Task: Look for space in Noci, Italy from 6th June, 2023 to 8th June, 2023 for 2 adults in price range Rs.7000 to Rs.12000. Place can be private room with 1  bedroom having 2 beds and 1 bathroom. Property type can be house, flat, guest house. Amenities needed are: wifi. Booking option can be shelf check-in. Required host language is English.
Action: Mouse moved to (437, 107)
Screenshot: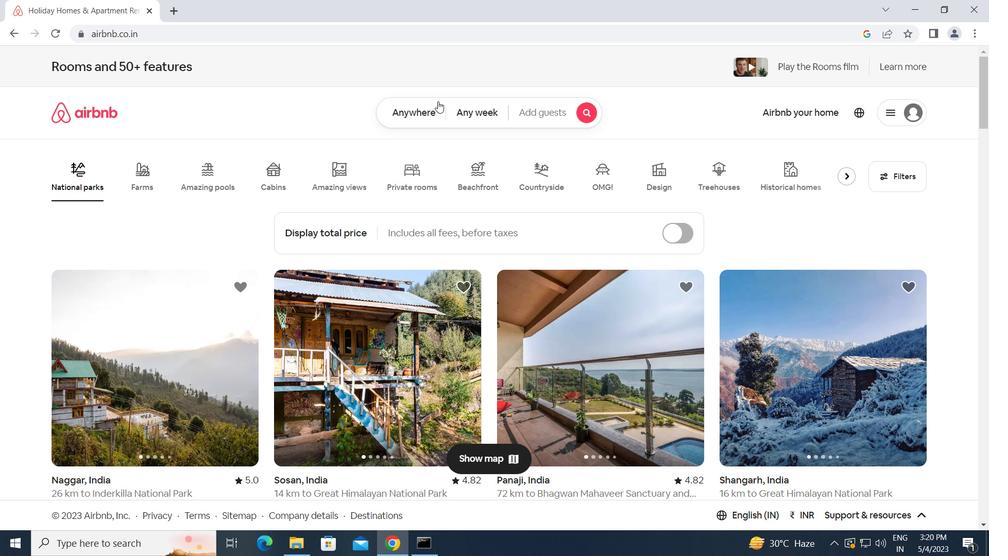 
Action: Mouse pressed left at (437, 107)
Screenshot: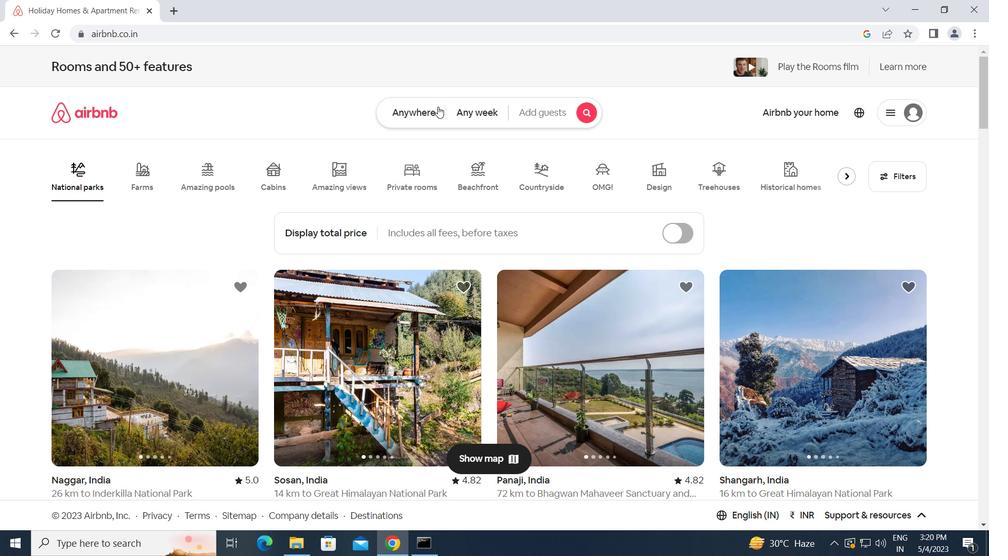
Action: Mouse moved to (392, 153)
Screenshot: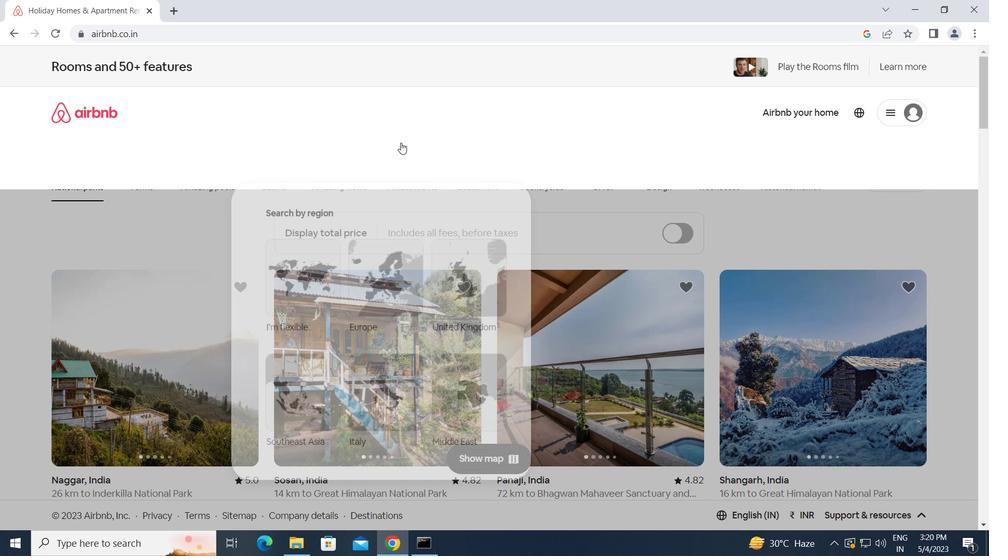 
Action: Mouse pressed left at (392, 153)
Screenshot: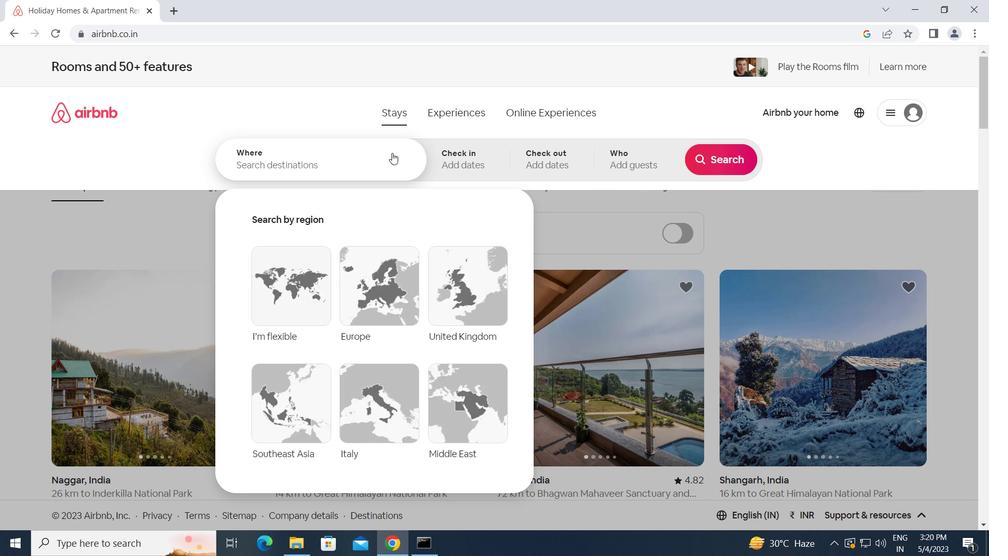 
Action: Key pressed n<Key.caps_lock>oci,<Key.space><Key.caps_lock>i<Key.caps_lock>taly<Key.enter>
Screenshot: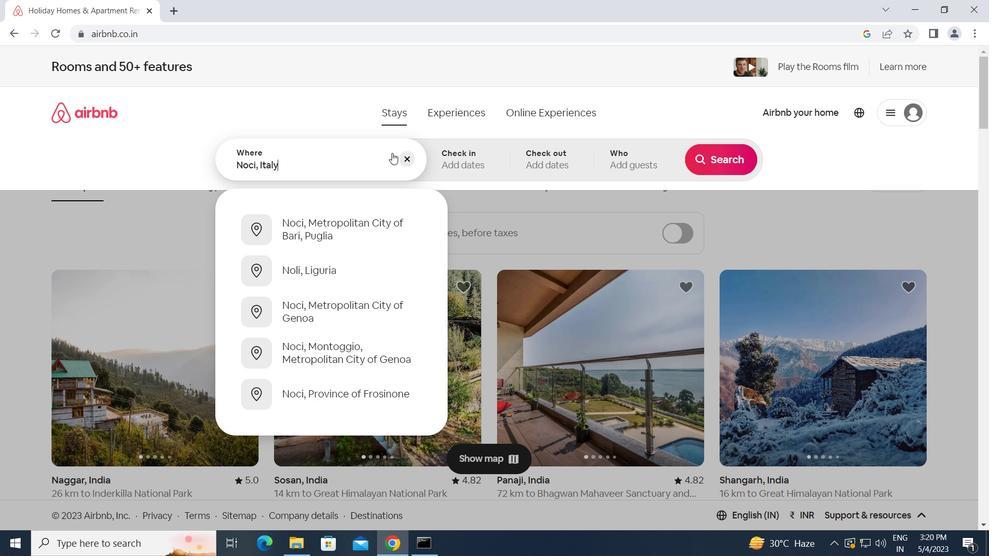 
Action: Mouse moved to (578, 340)
Screenshot: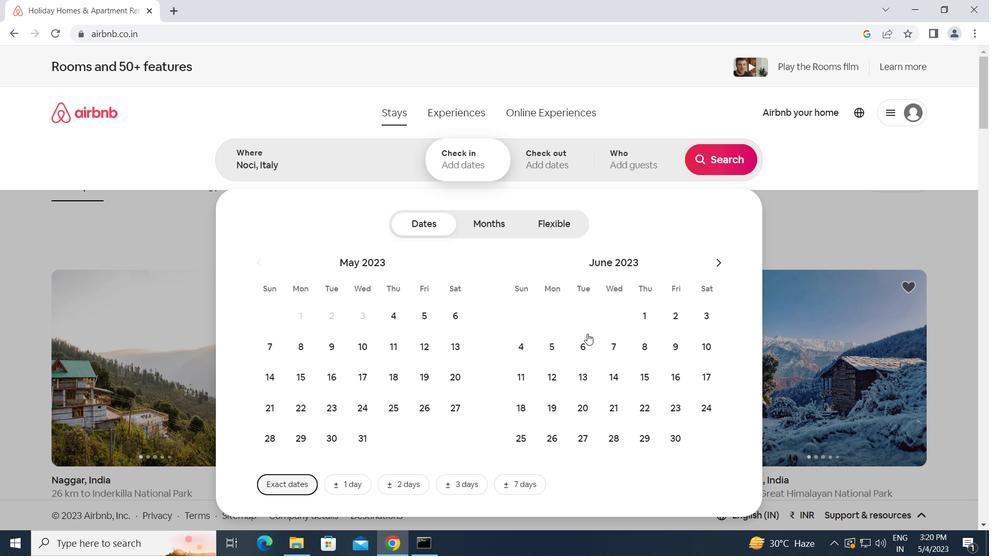 
Action: Mouse pressed left at (578, 340)
Screenshot: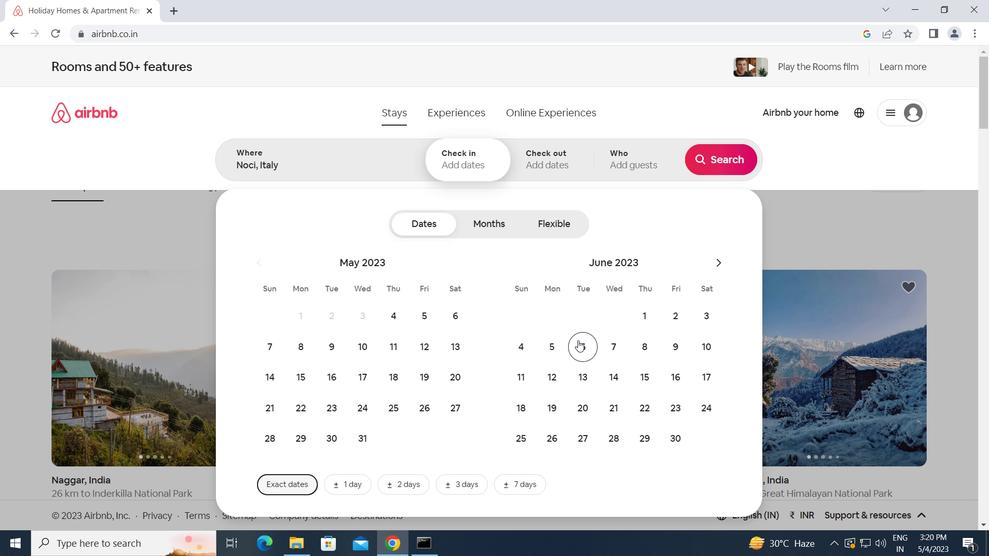 
Action: Mouse moved to (649, 348)
Screenshot: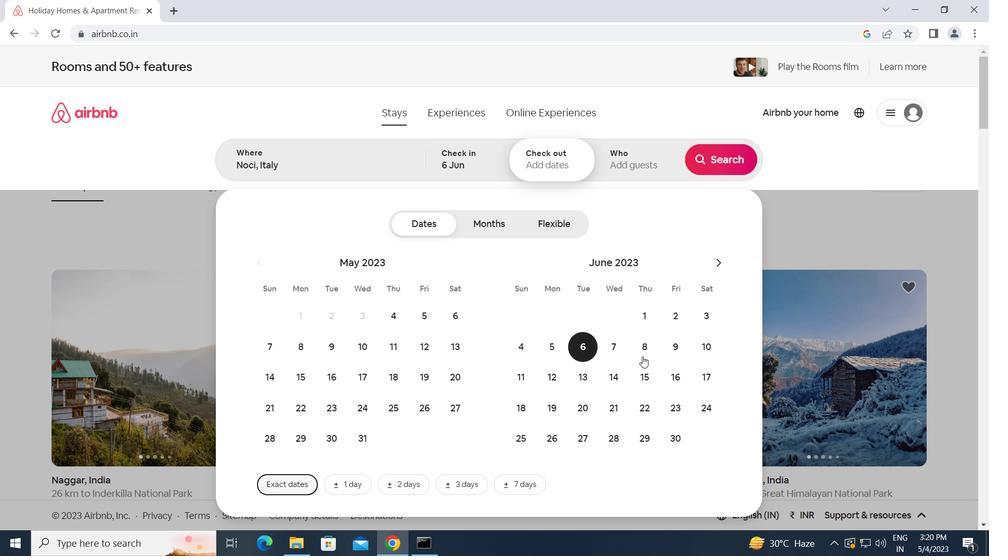 
Action: Mouse pressed left at (649, 348)
Screenshot: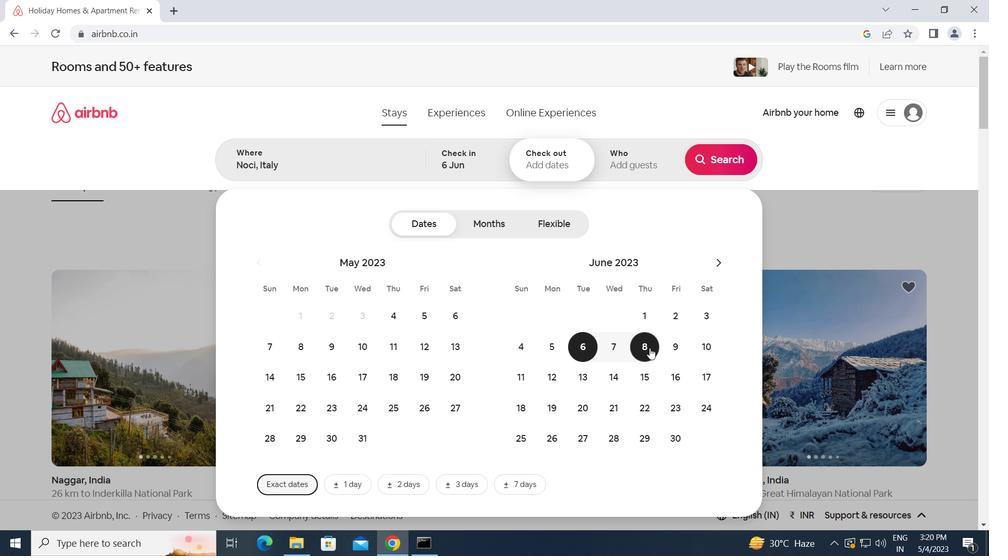 
Action: Mouse moved to (629, 159)
Screenshot: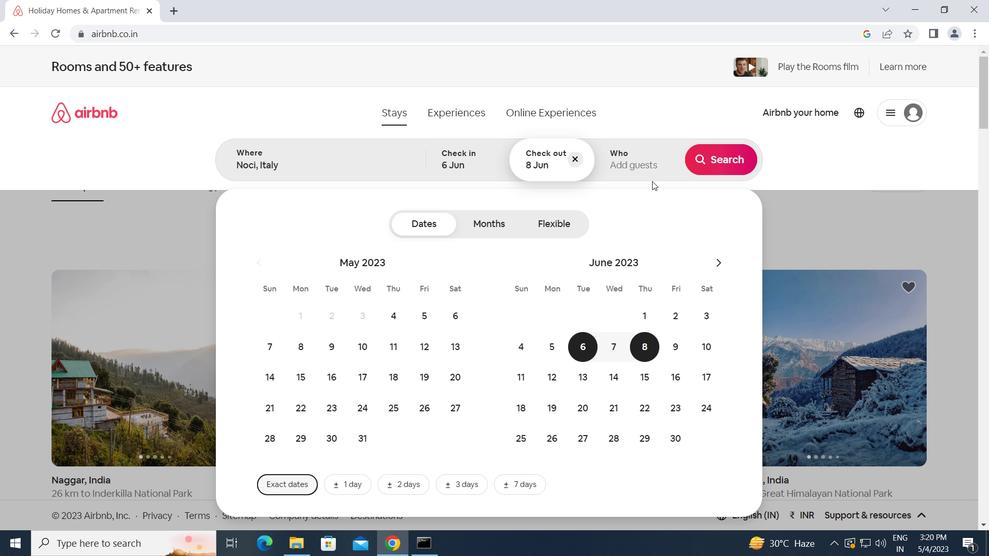 
Action: Mouse pressed left at (629, 159)
Screenshot: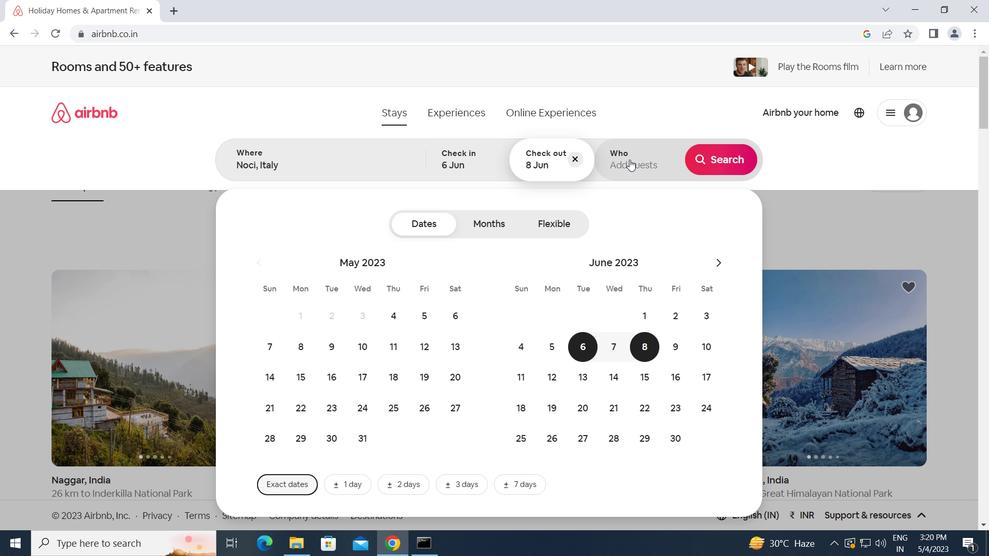 
Action: Mouse moved to (723, 223)
Screenshot: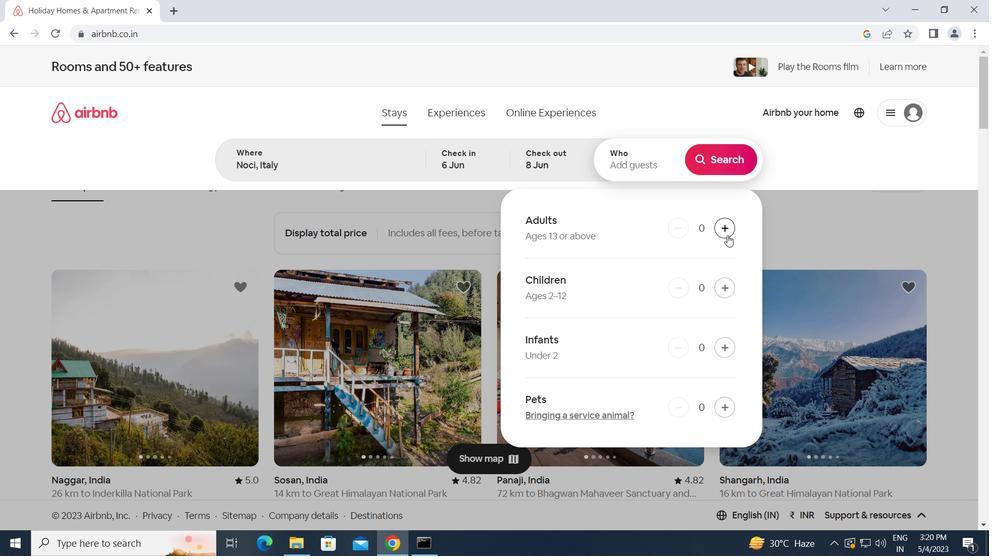 
Action: Mouse pressed left at (723, 223)
Screenshot: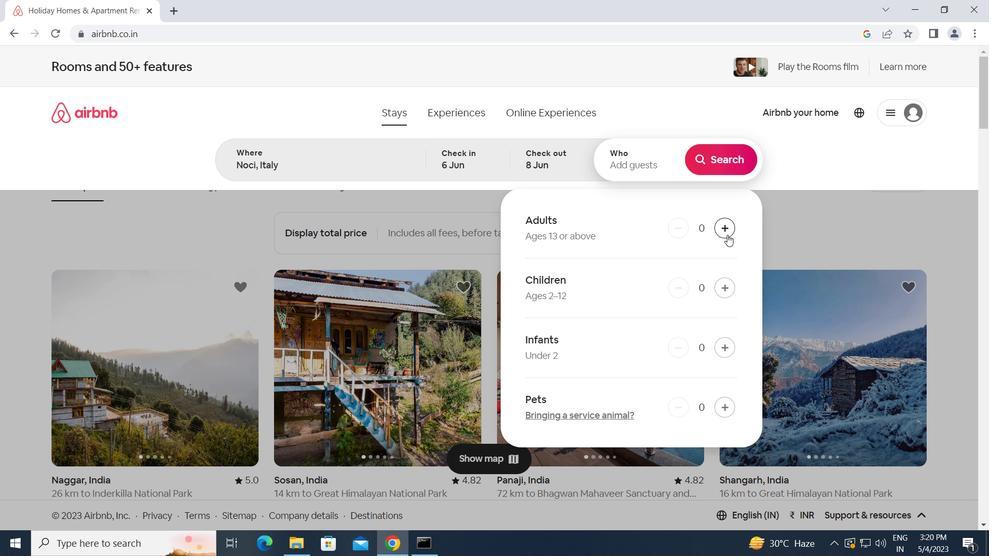 
Action: Mouse pressed left at (723, 223)
Screenshot: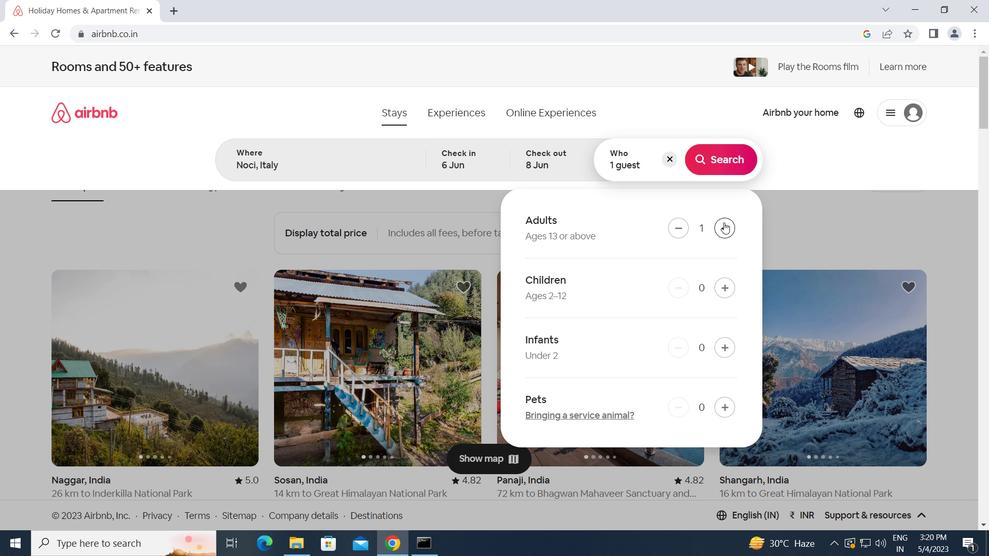 
Action: Mouse moved to (725, 166)
Screenshot: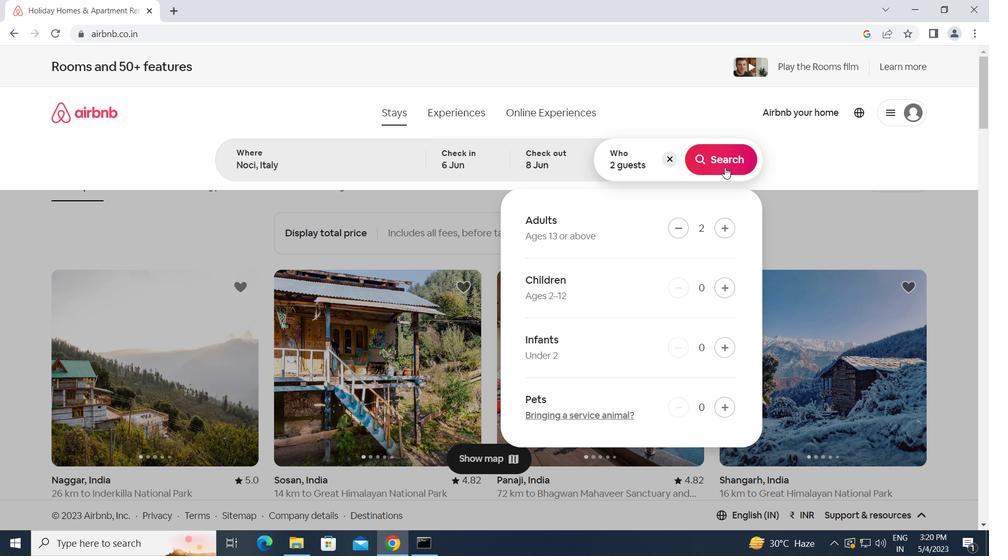 
Action: Mouse pressed left at (725, 166)
Screenshot: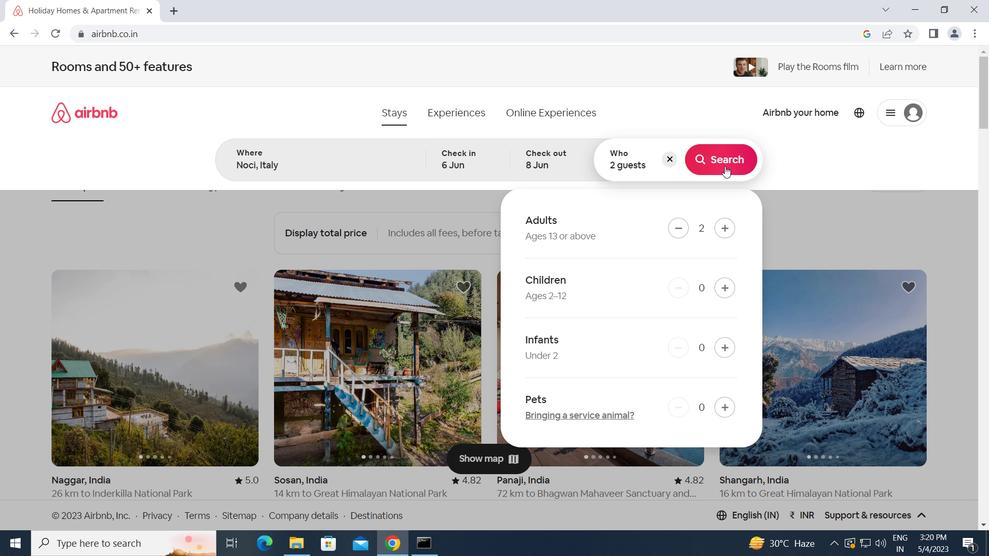 
Action: Mouse moved to (925, 116)
Screenshot: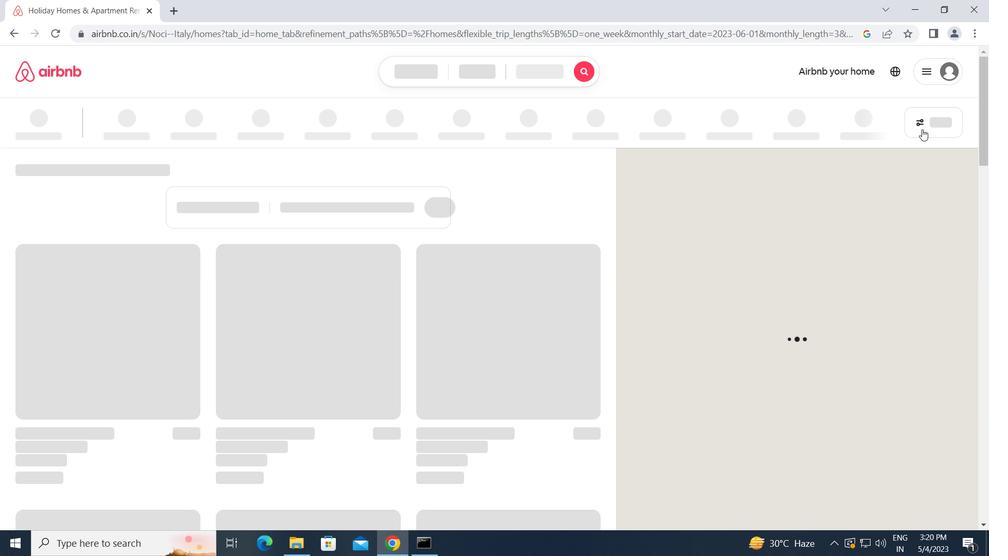 
Action: Mouse pressed left at (925, 116)
Screenshot: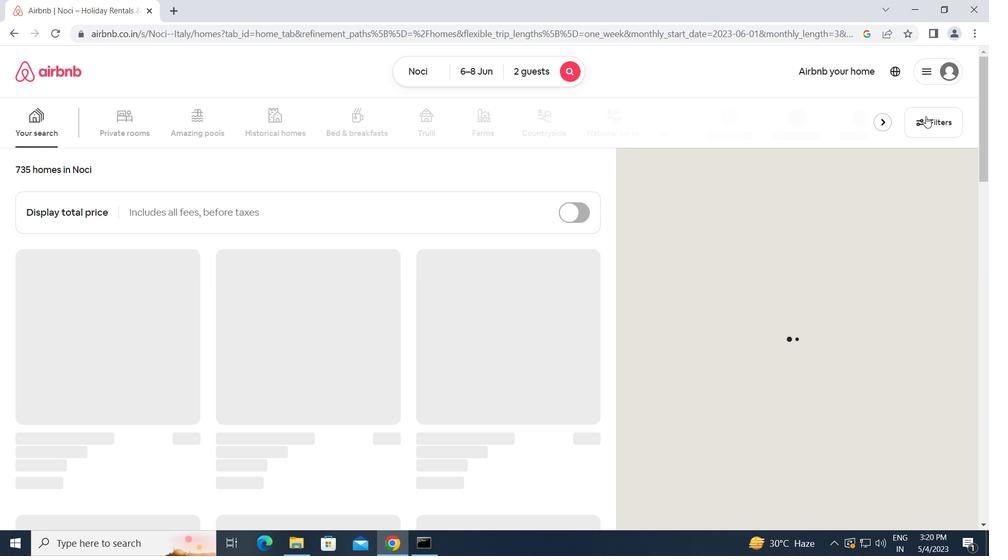 
Action: Mouse moved to (321, 285)
Screenshot: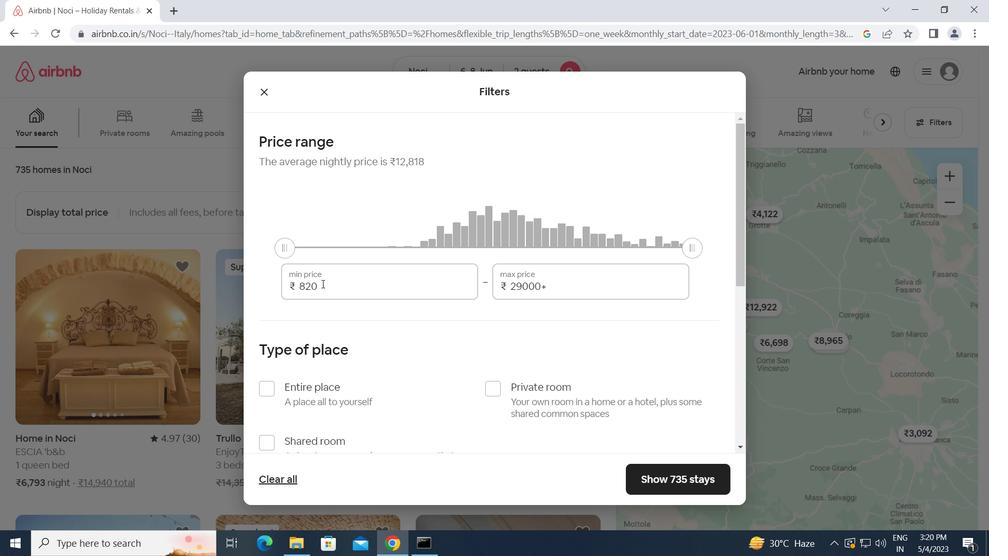 
Action: Mouse pressed left at (321, 285)
Screenshot: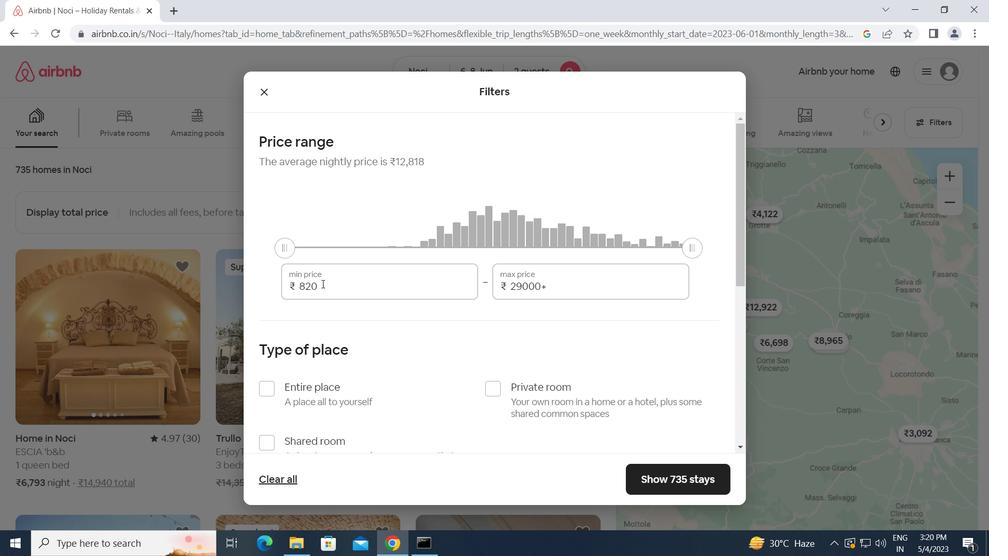 
Action: Mouse moved to (294, 293)
Screenshot: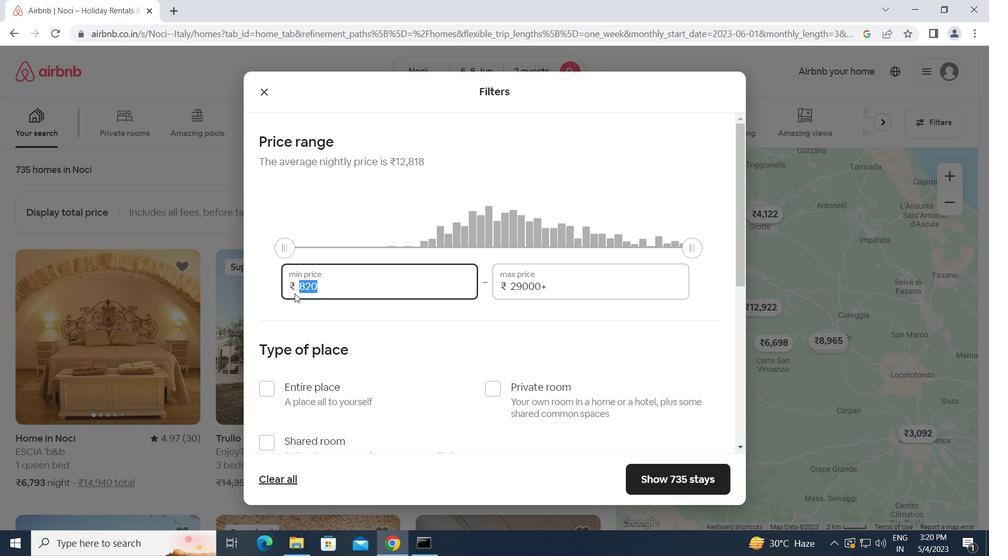 
Action: Key pressed 70
Screenshot: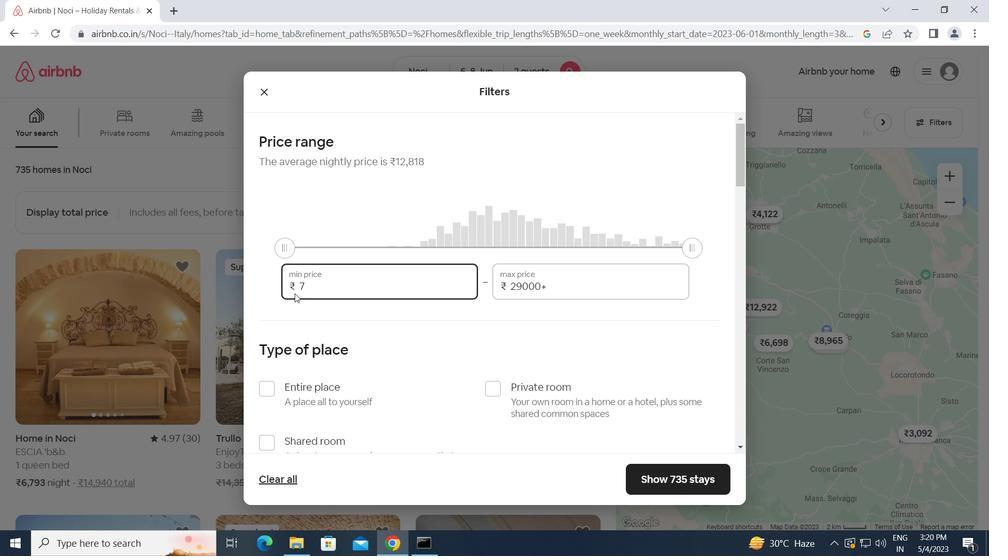 
Action: Mouse moved to (294, 293)
Screenshot: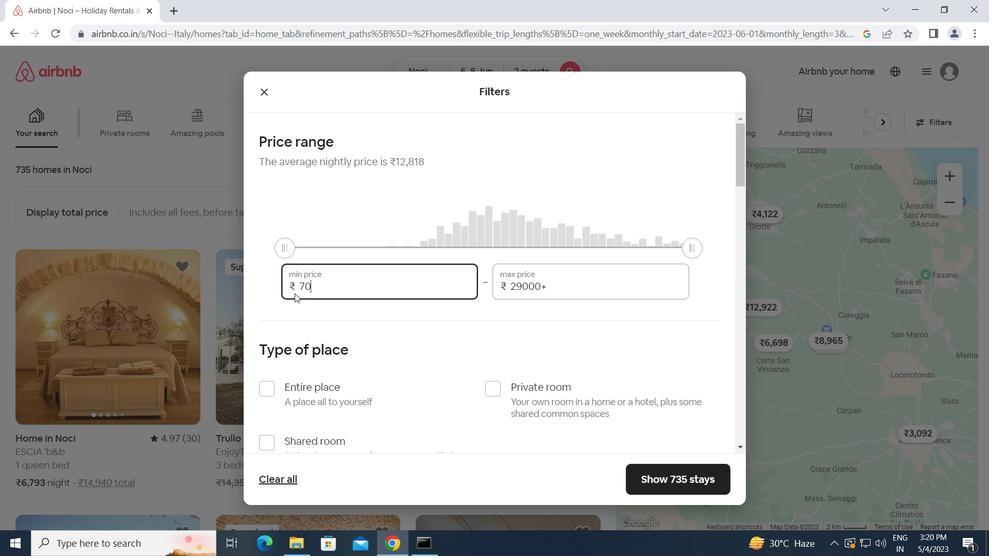 
Action: Key pressed 00<Key.tab>12000
Screenshot: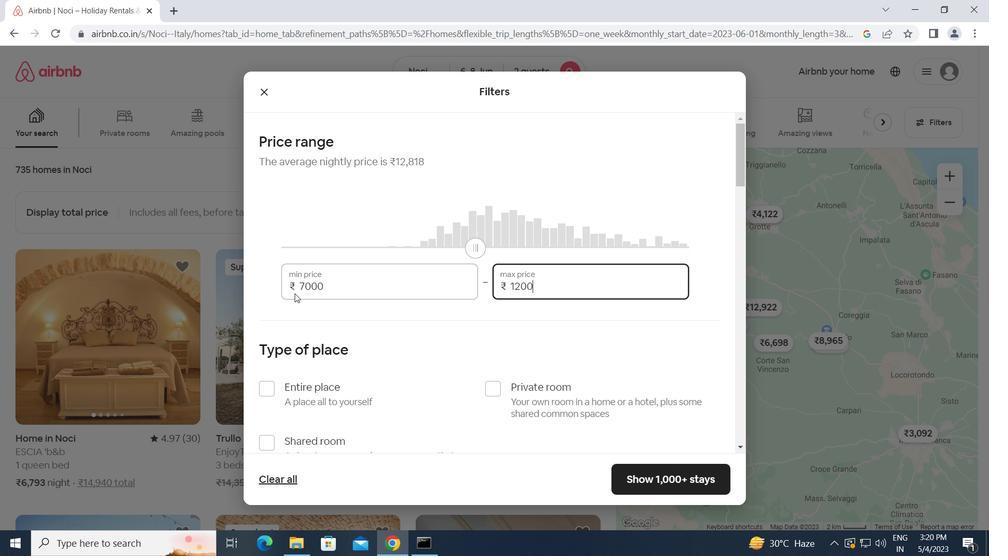 
Action: Mouse moved to (493, 380)
Screenshot: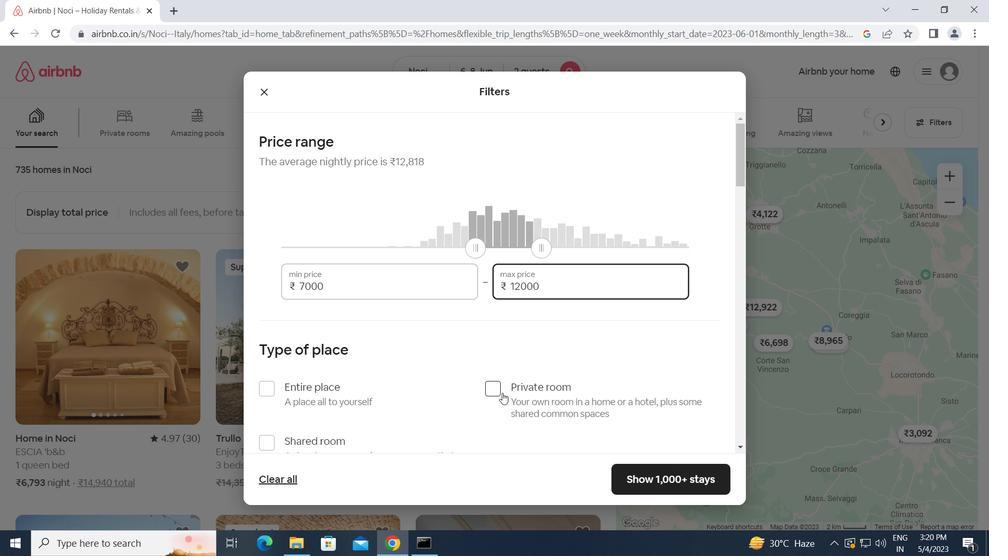 
Action: Mouse pressed left at (493, 380)
Screenshot: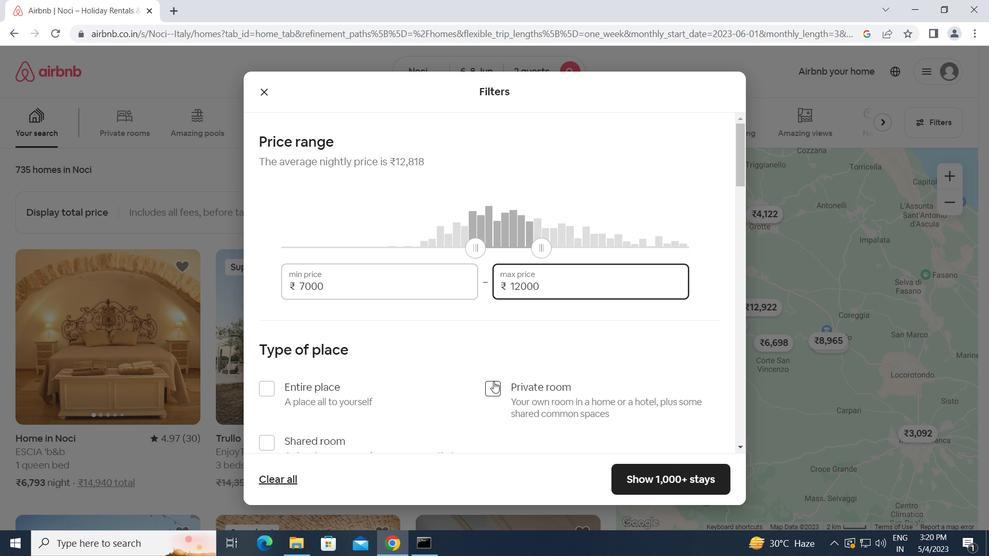
Action: Mouse moved to (491, 393)
Screenshot: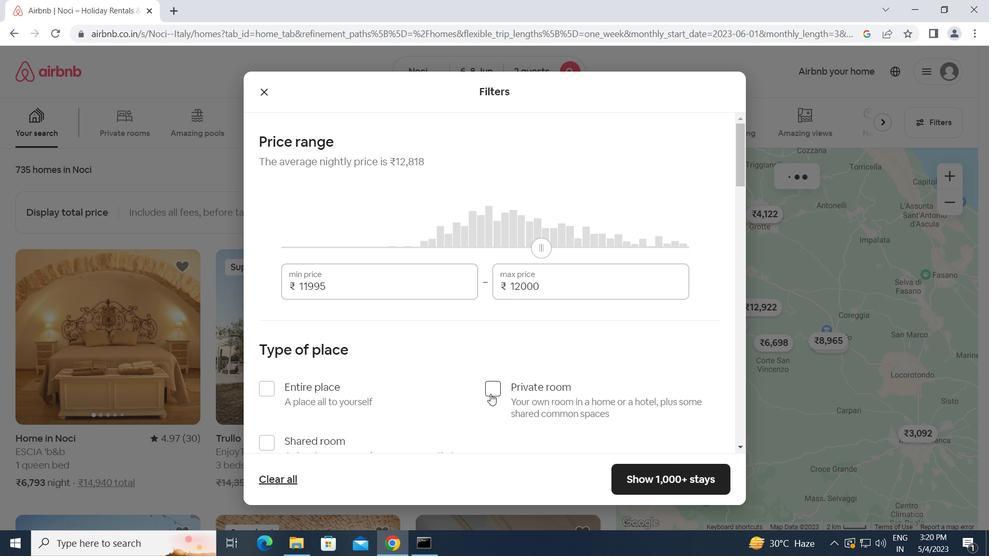 
Action: Mouse pressed left at (491, 393)
Screenshot: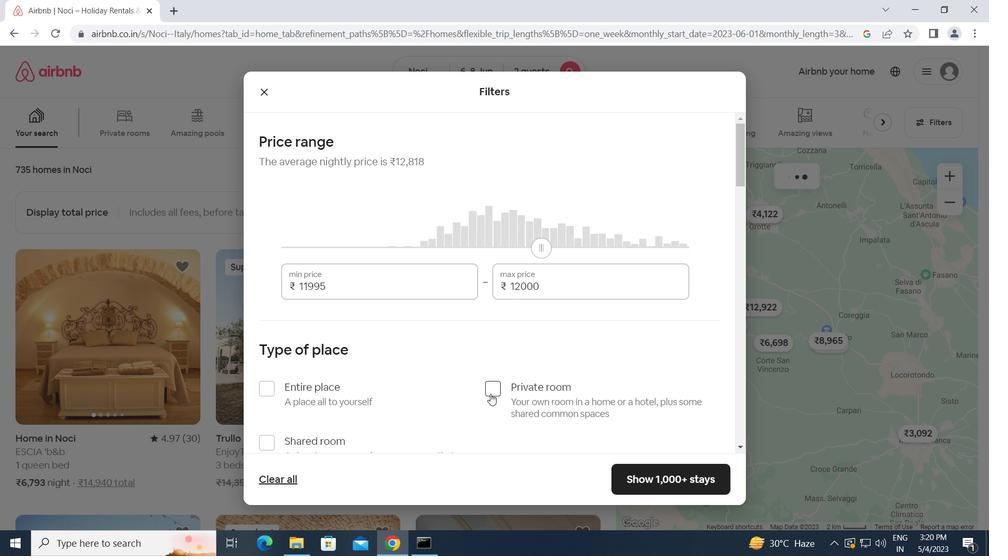 
Action: Mouse moved to (470, 408)
Screenshot: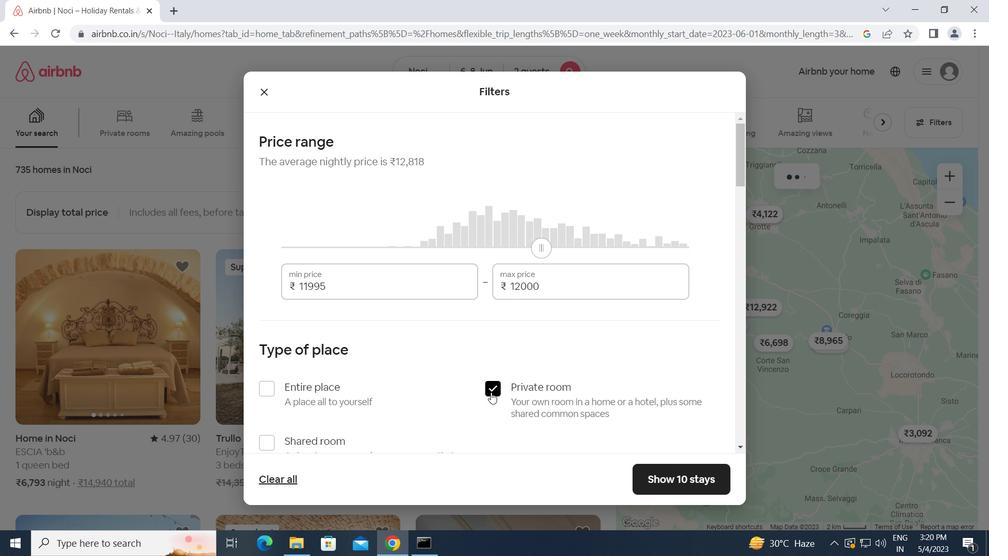 
Action: Mouse scrolled (470, 407) with delta (0, 0)
Screenshot: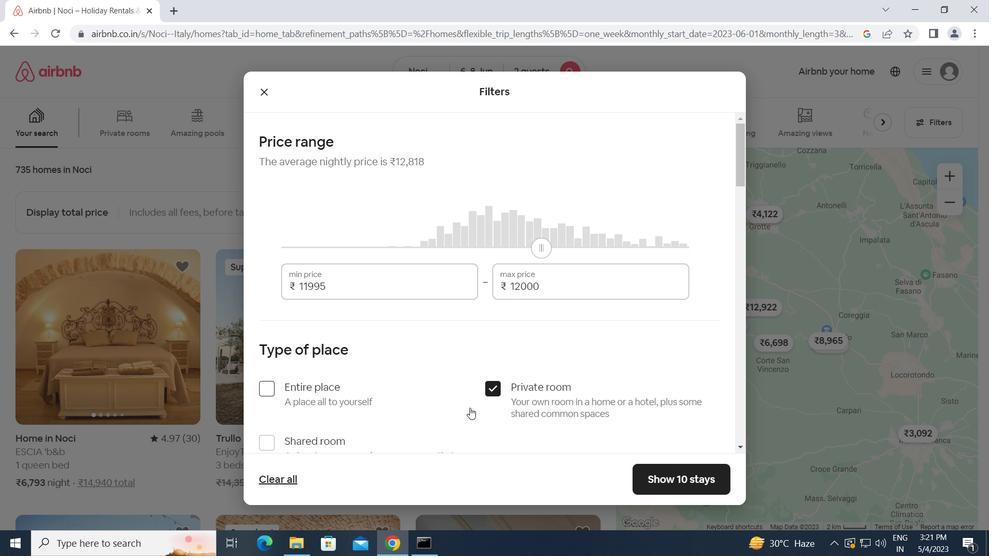 
Action: Mouse scrolled (470, 407) with delta (0, 0)
Screenshot: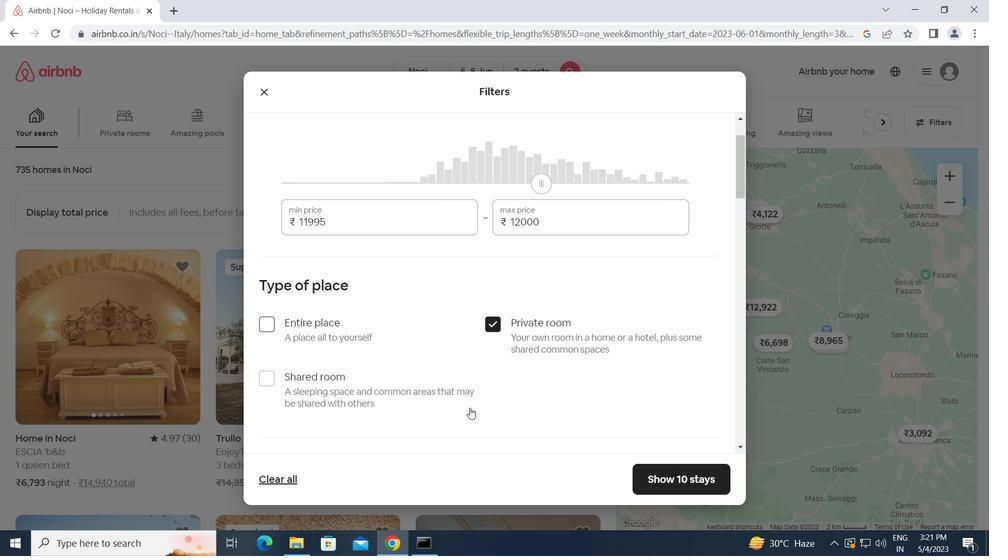 
Action: Mouse scrolled (470, 407) with delta (0, 0)
Screenshot: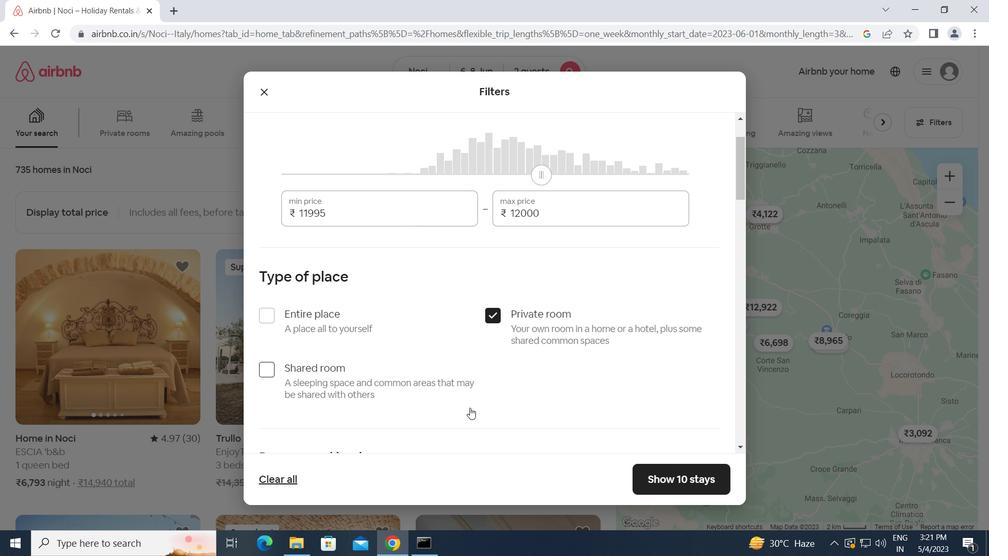 
Action: Mouse scrolled (470, 407) with delta (0, 0)
Screenshot: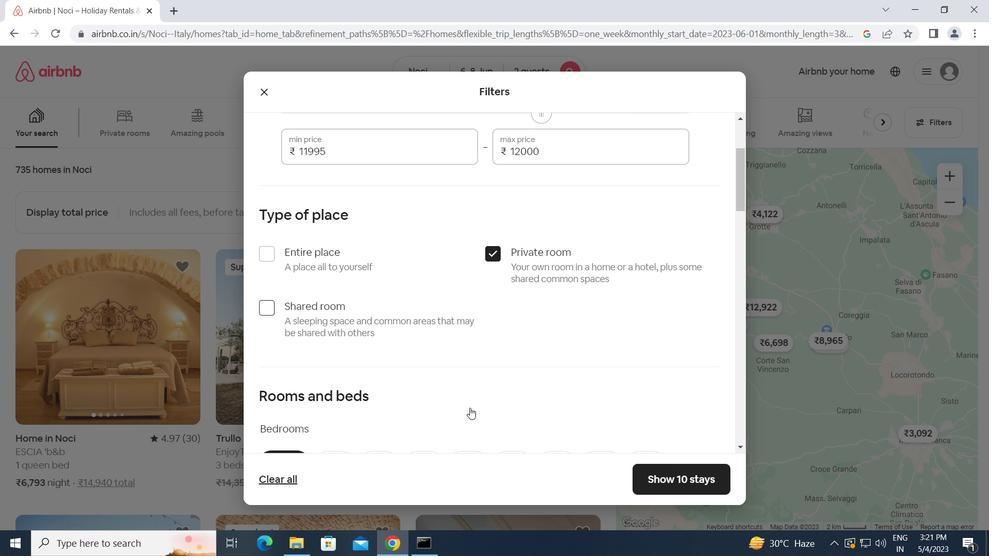 
Action: Mouse moved to (334, 343)
Screenshot: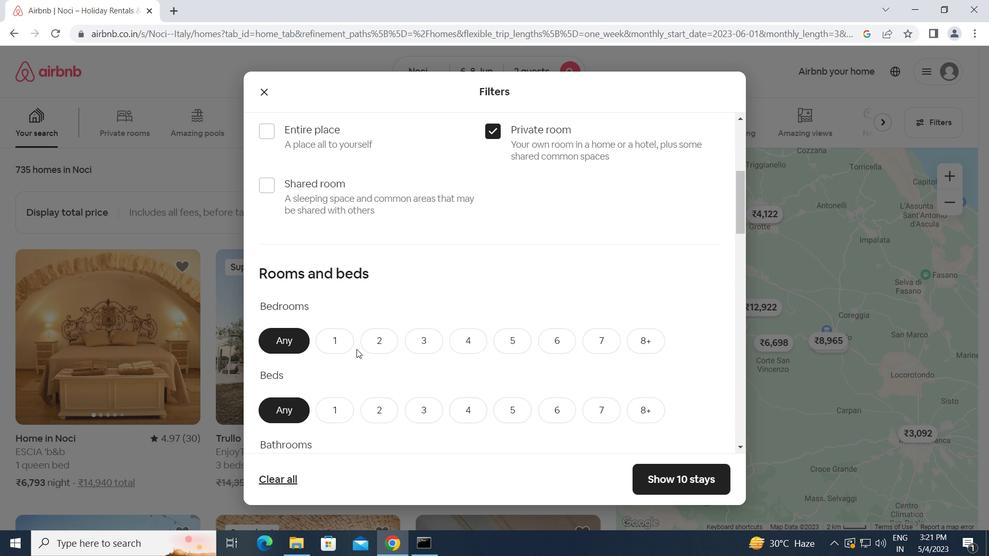 
Action: Mouse pressed left at (334, 343)
Screenshot: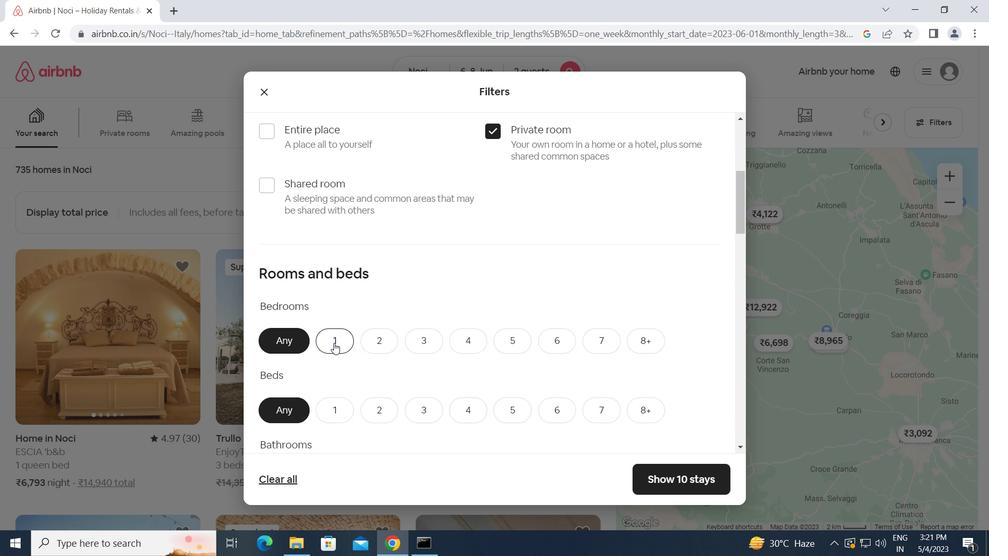 
Action: Mouse moved to (362, 360)
Screenshot: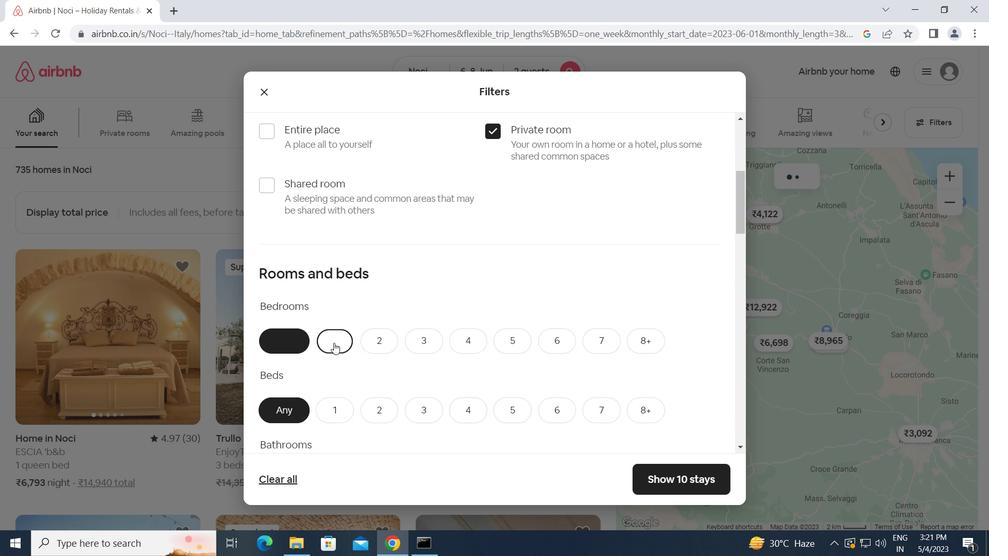 
Action: Mouse scrolled (362, 360) with delta (0, 0)
Screenshot: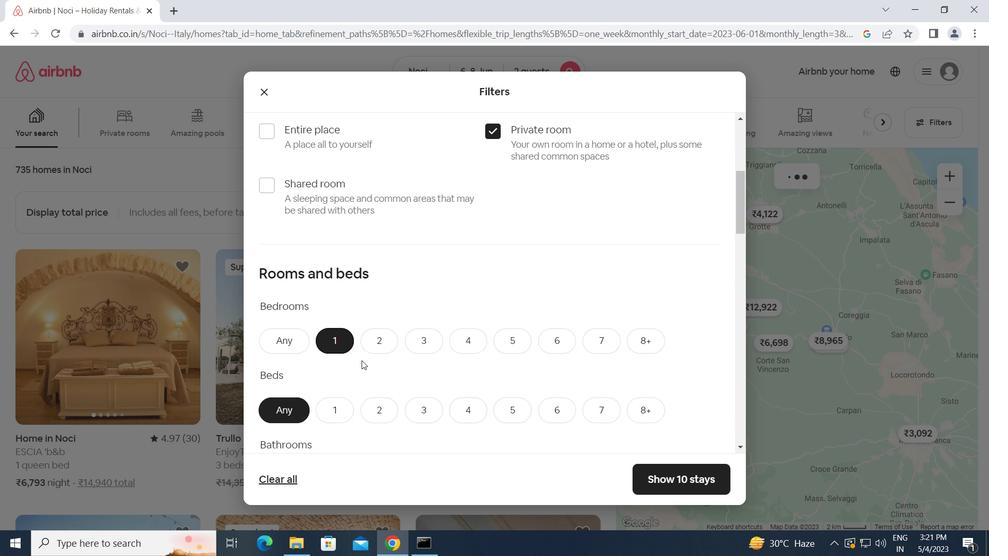 
Action: Mouse moved to (380, 341)
Screenshot: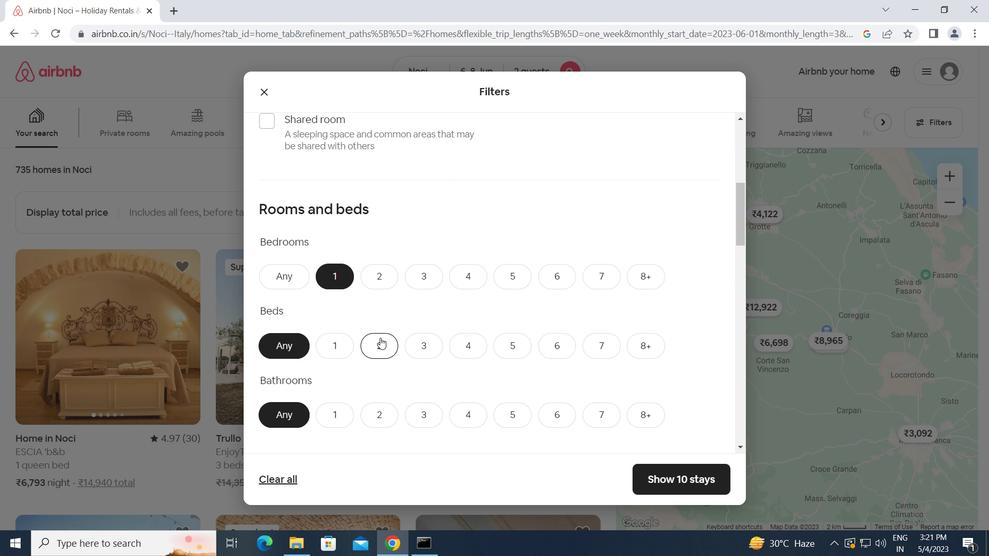 
Action: Mouse pressed left at (380, 341)
Screenshot: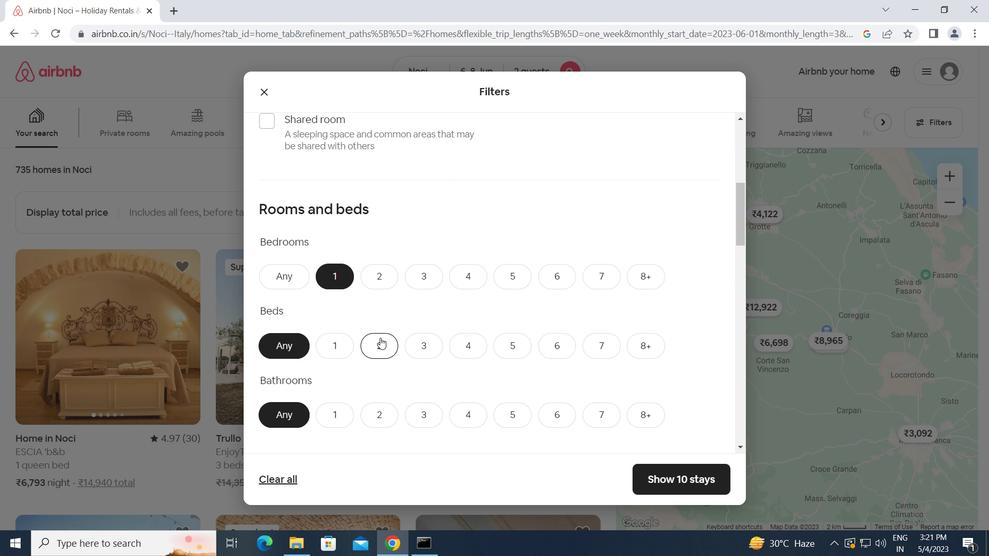 
Action: Mouse moved to (341, 415)
Screenshot: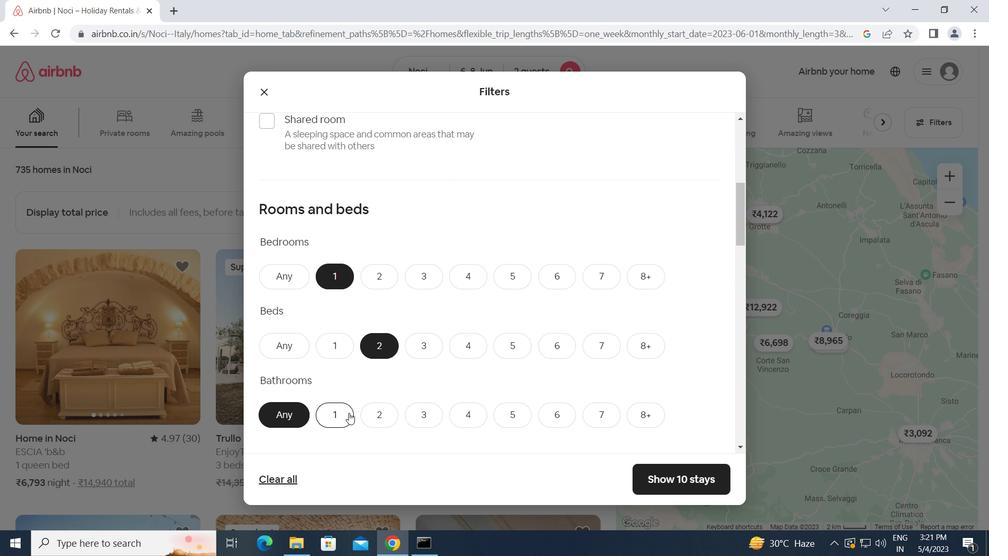 
Action: Mouse pressed left at (341, 415)
Screenshot: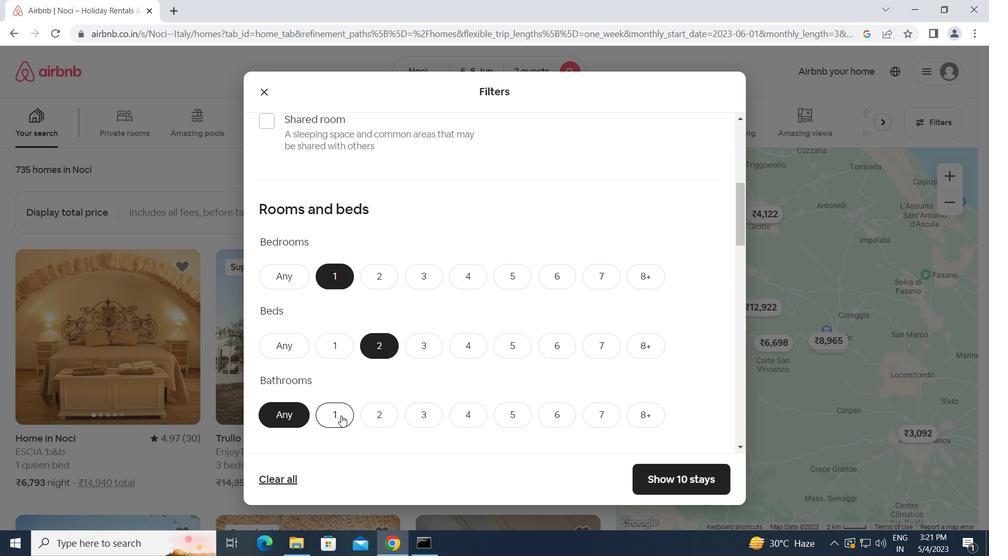
Action: Mouse moved to (388, 415)
Screenshot: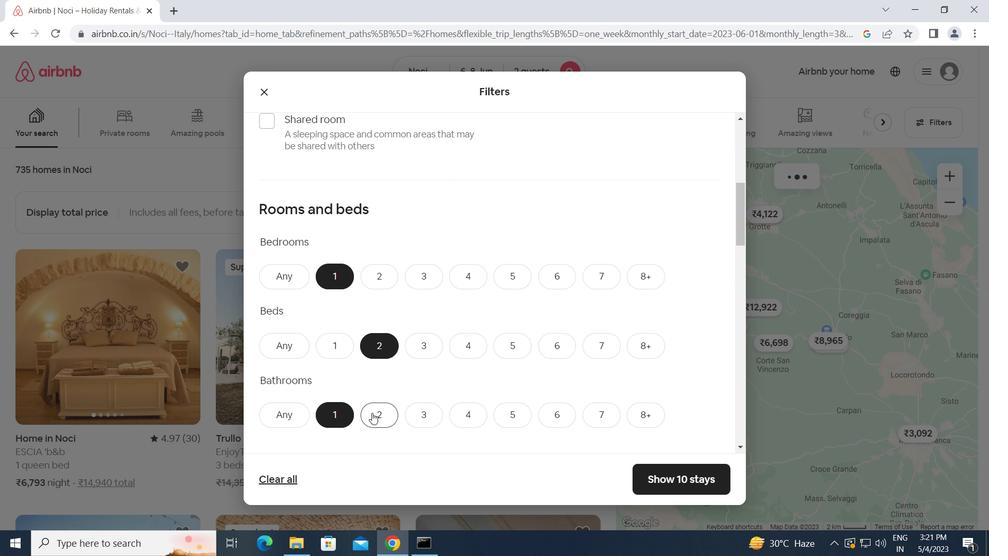 
Action: Mouse scrolled (388, 415) with delta (0, 0)
Screenshot: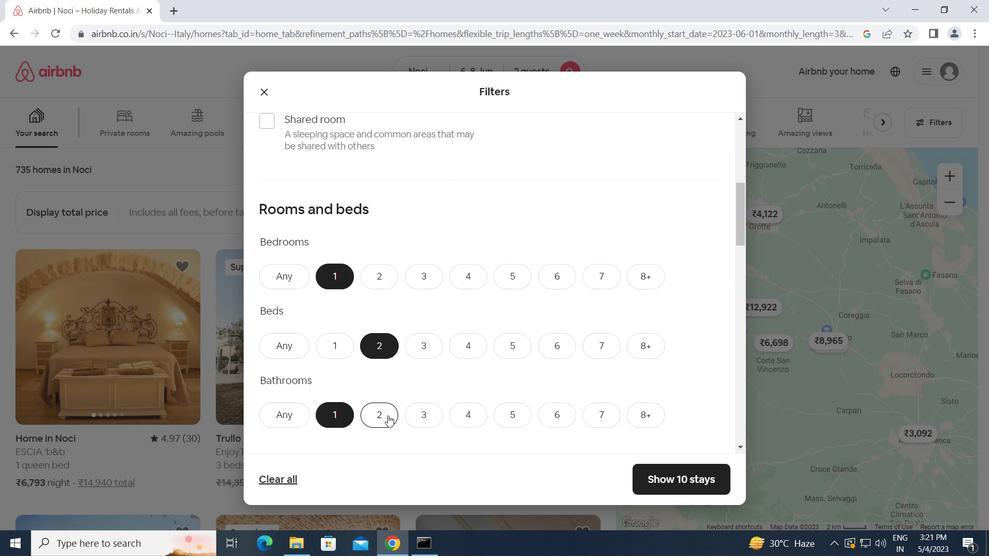 
Action: Mouse scrolled (388, 415) with delta (0, 0)
Screenshot: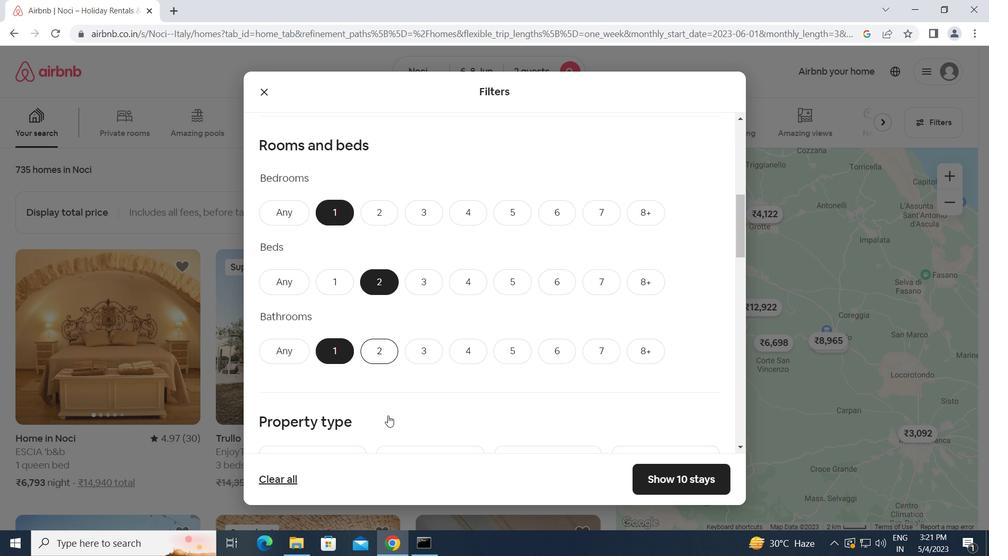 
Action: Mouse scrolled (388, 415) with delta (0, 0)
Screenshot: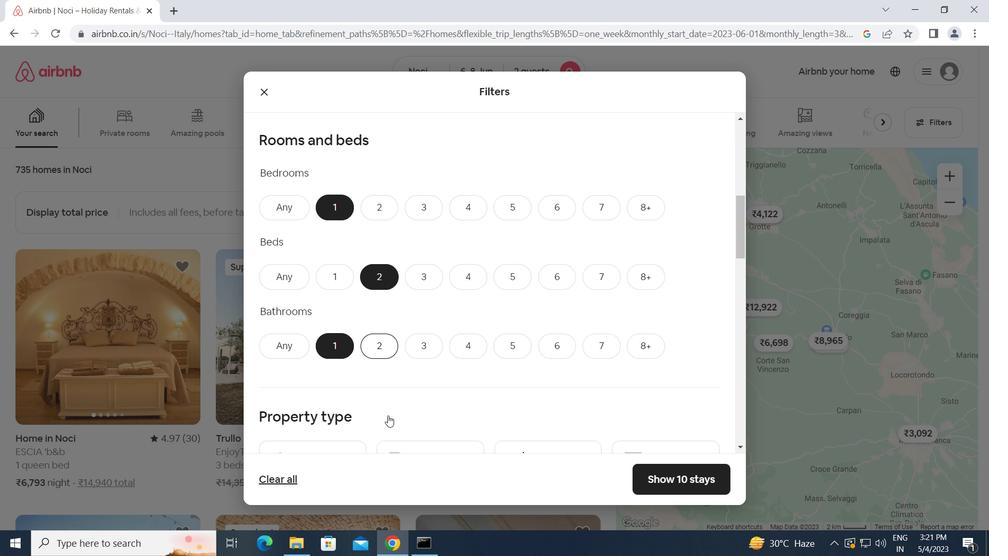 
Action: Mouse moved to (321, 373)
Screenshot: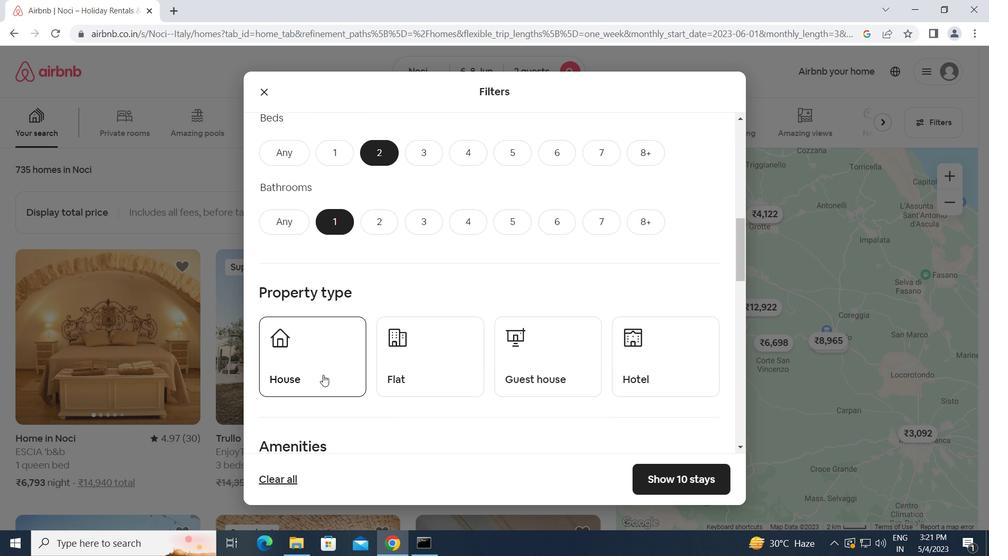 
Action: Mouse pressed left at (321, 373)
Screenshot: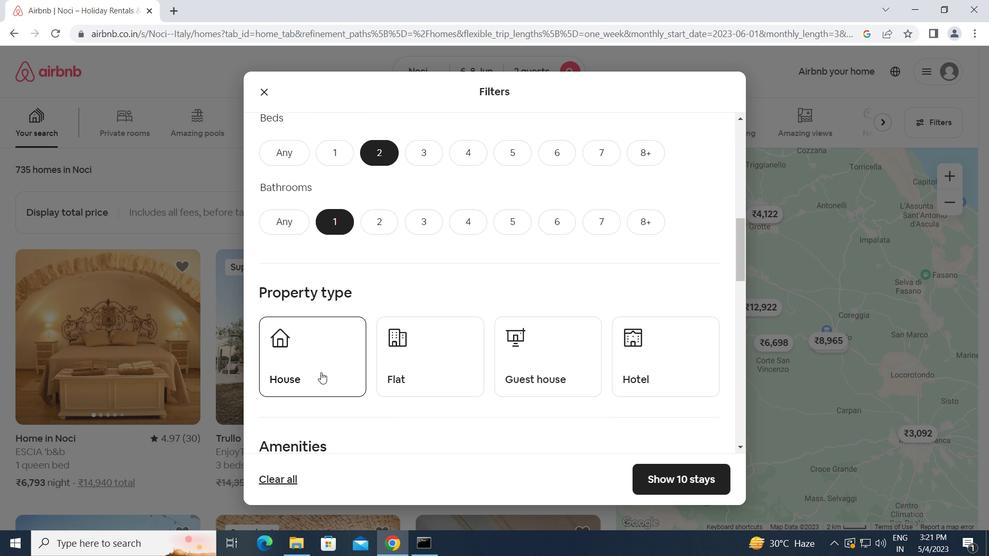 
Action: Mouse moved to (456, 381)
Screenshot: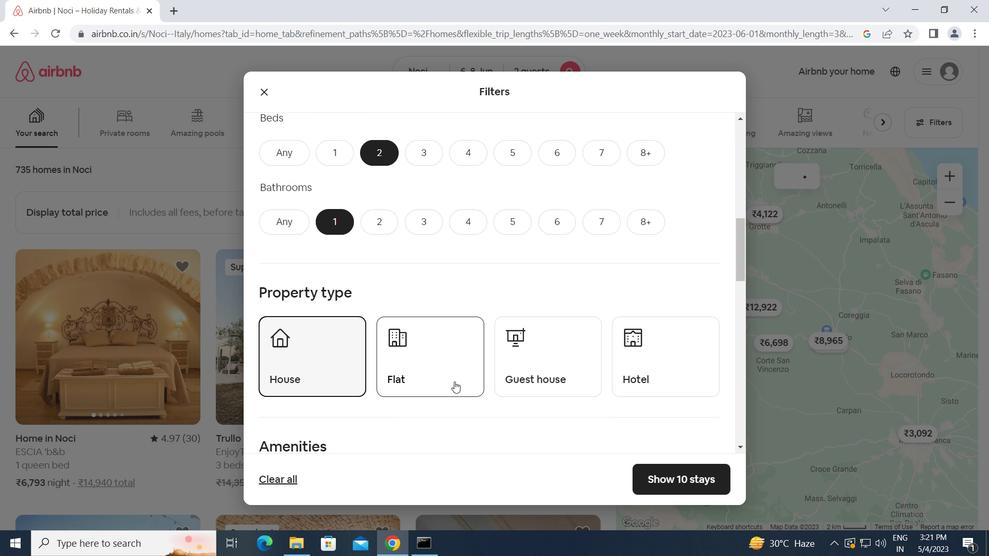 
Action: Mouse pressed left at (456, 381)
Screenshot: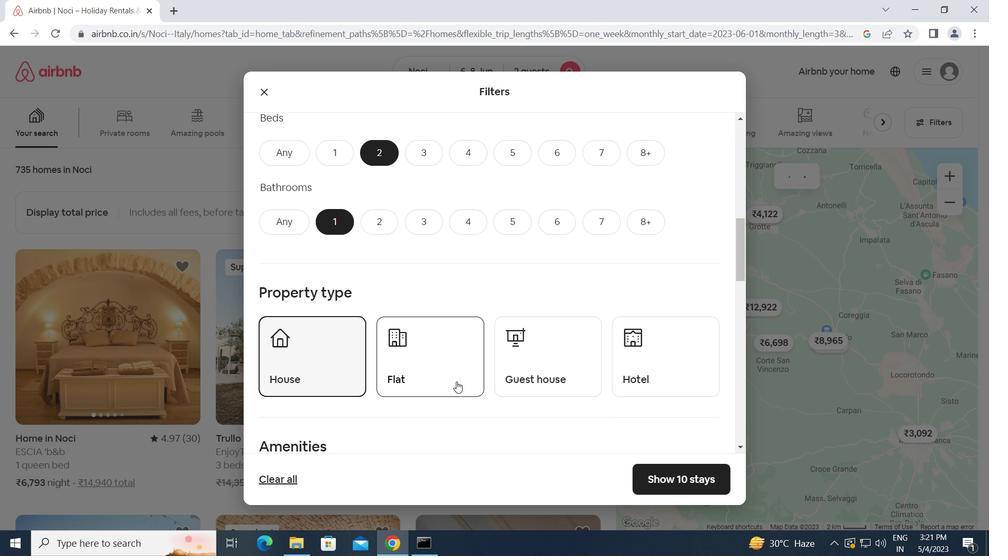 
Action: Mouse moved to (561, 381)
Screenshot: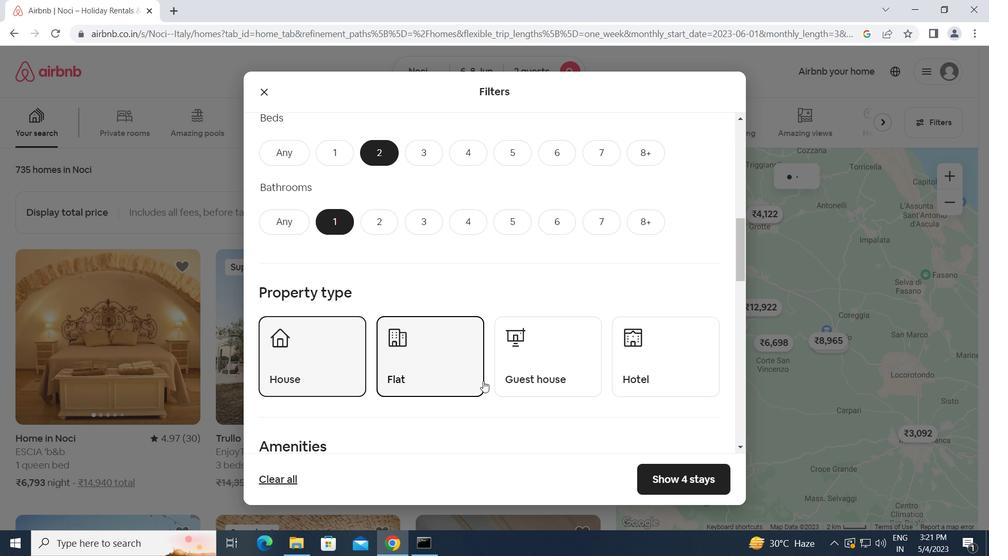 
Action: Mouse pressed left at (561, 381)
Screenshot: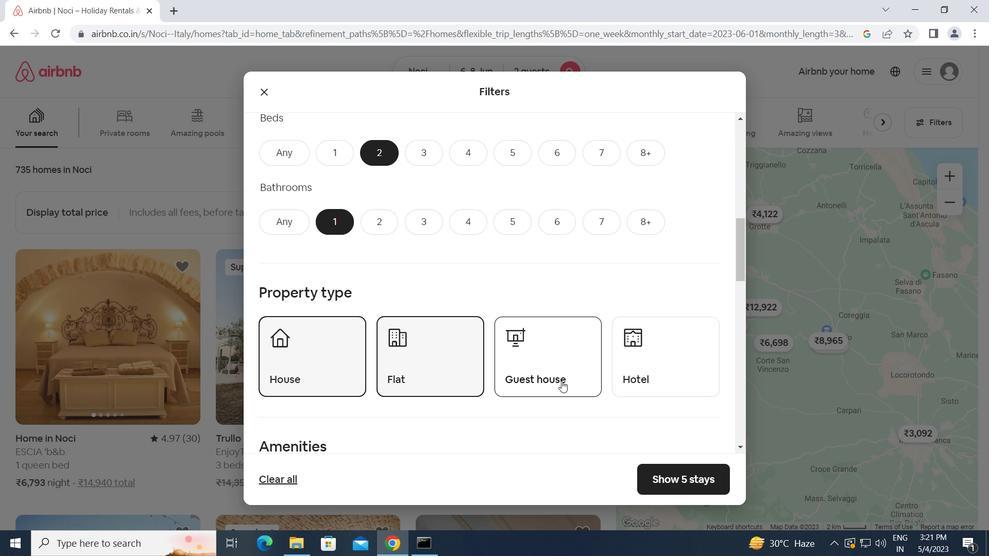 
Action: Mouse moved to (557, 425)
Screenshot: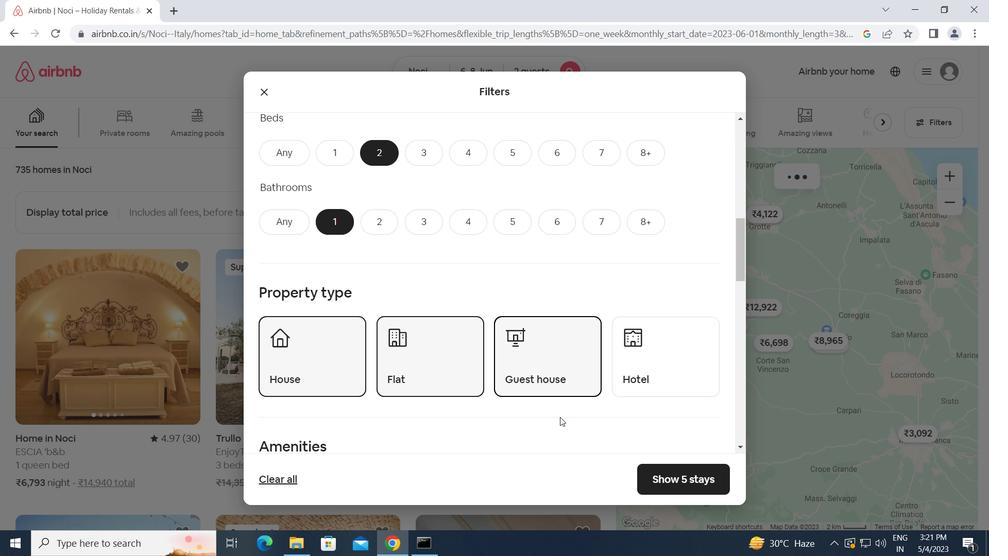 
Action: Mouse scrolled (557, 425) with delta (0, 0)
Screenshot: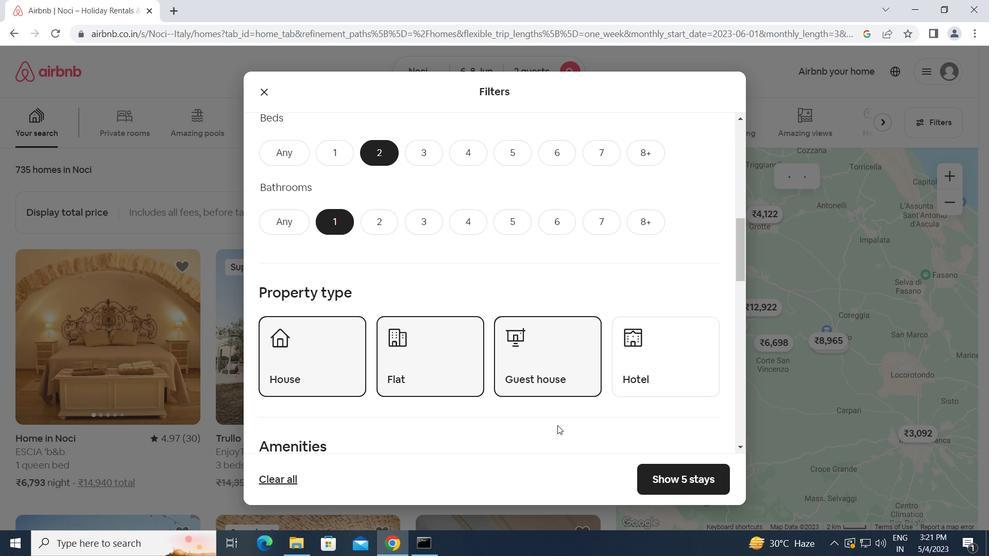 
Action: Mouse scrolled (557, 425) with delta (0, 0)
Screenshot: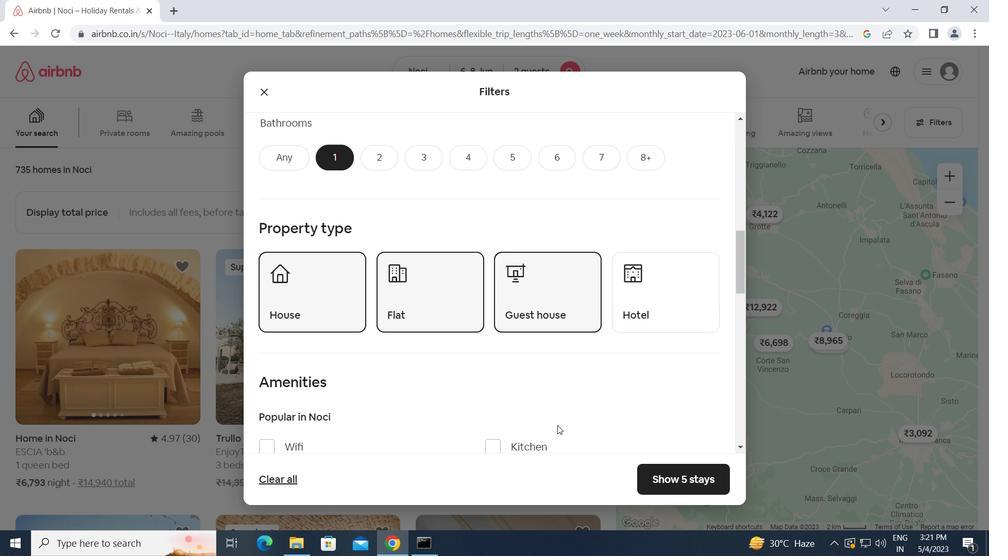 
Action: Mouse moved to (266, 377)
Screenshot: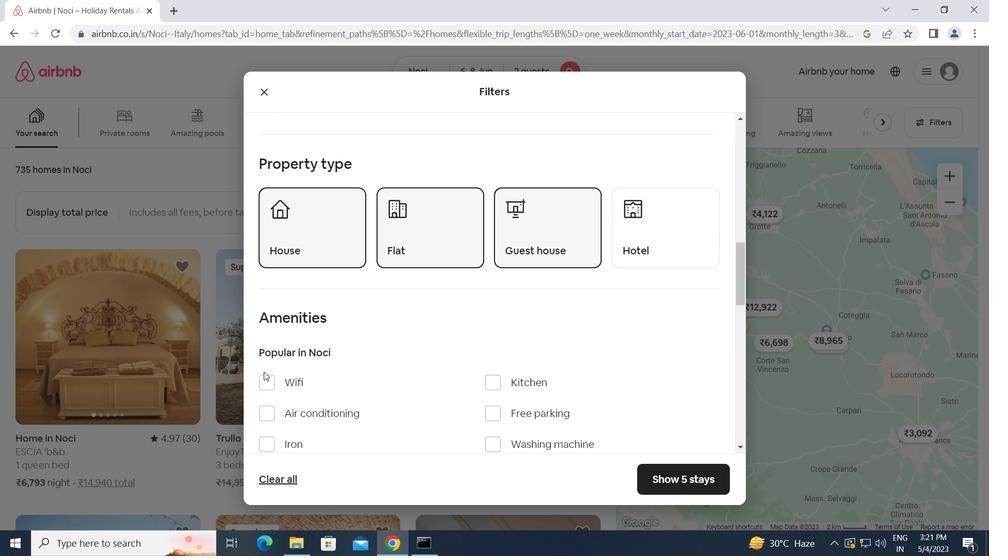 
Action: Mouse pressed left at (266, 377)
Screenshot: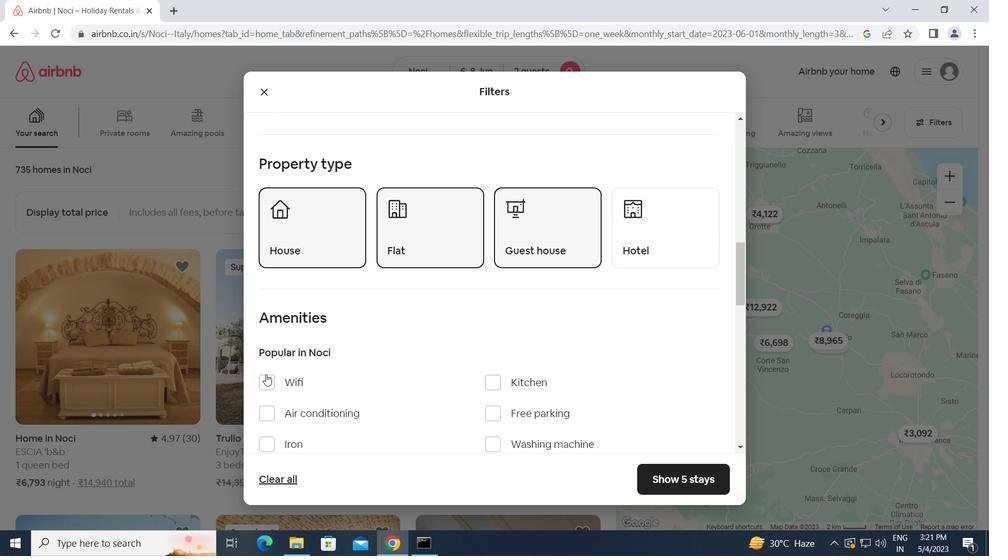 
Action: Mouse moved to (400, 399)
Screenshot: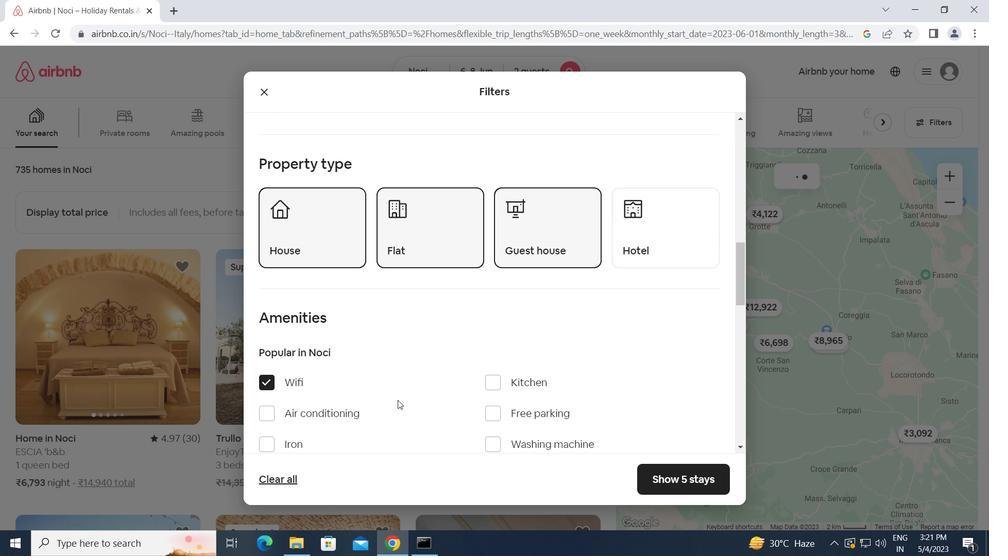 
Action: Mouse scrolled (400, 398) with delta (0, 0)
Screenshot: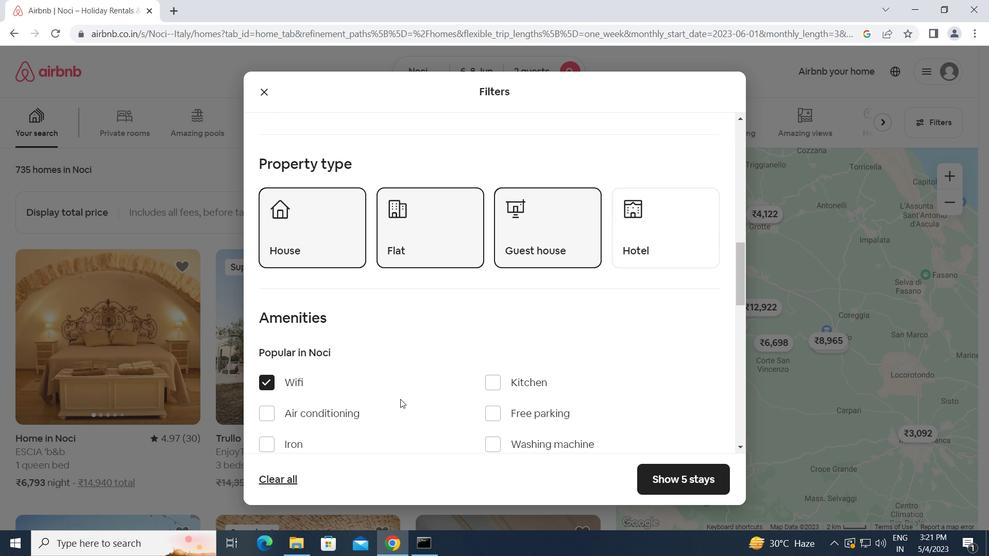 
Action: Mouse scrolled (400, 398) with delta (0, 0)
Screenshot: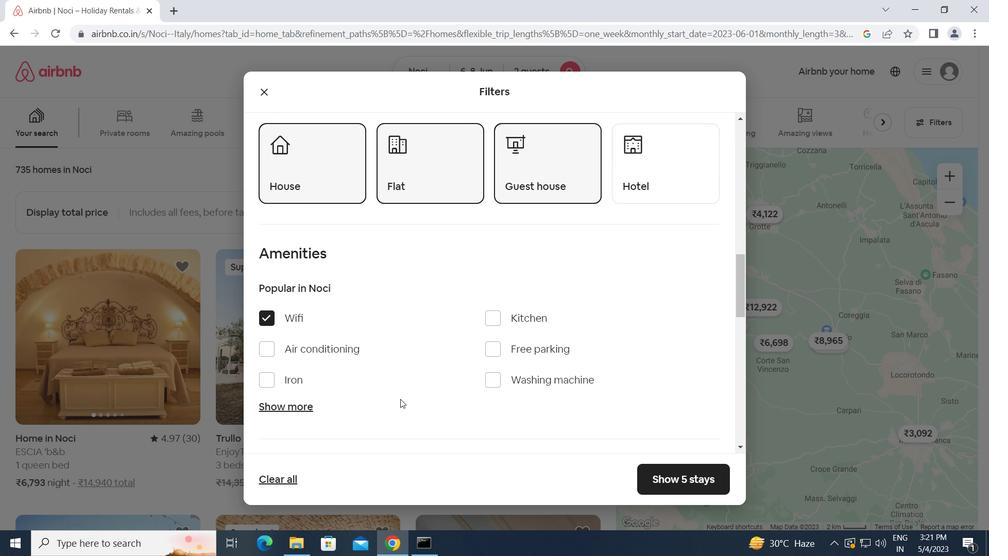 
Action: Mouse scrolled (400, 398) with delta (0, 0)
Screenshot: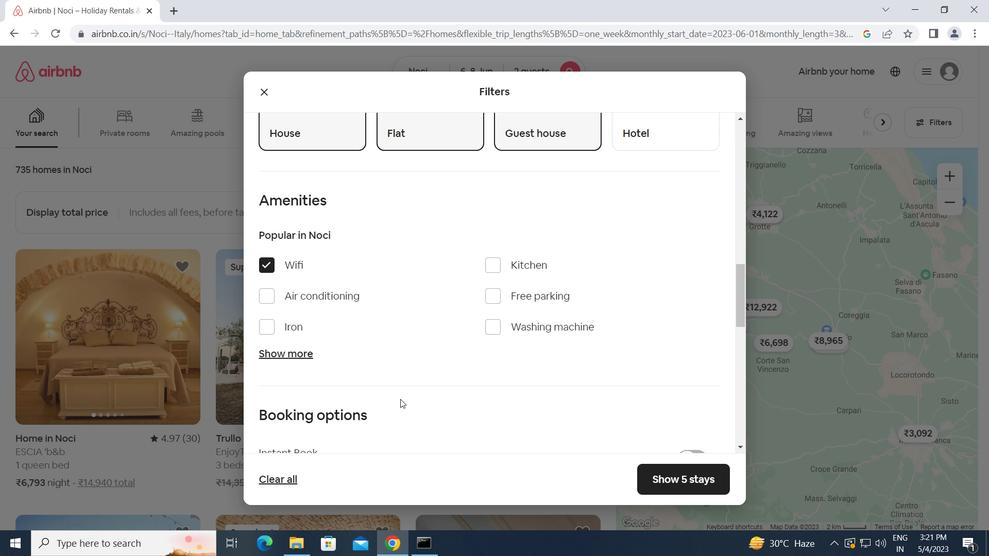 
Action: Mouse scrolled (400, 398) with delta (0, 0)
Screenshot: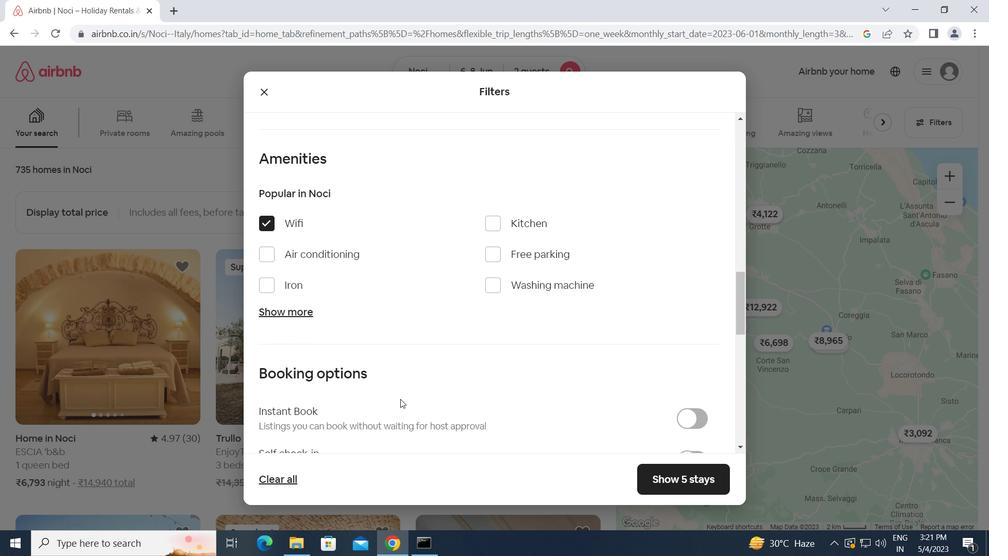 
Action: Mouse moved to (682, 361)
Screenshot: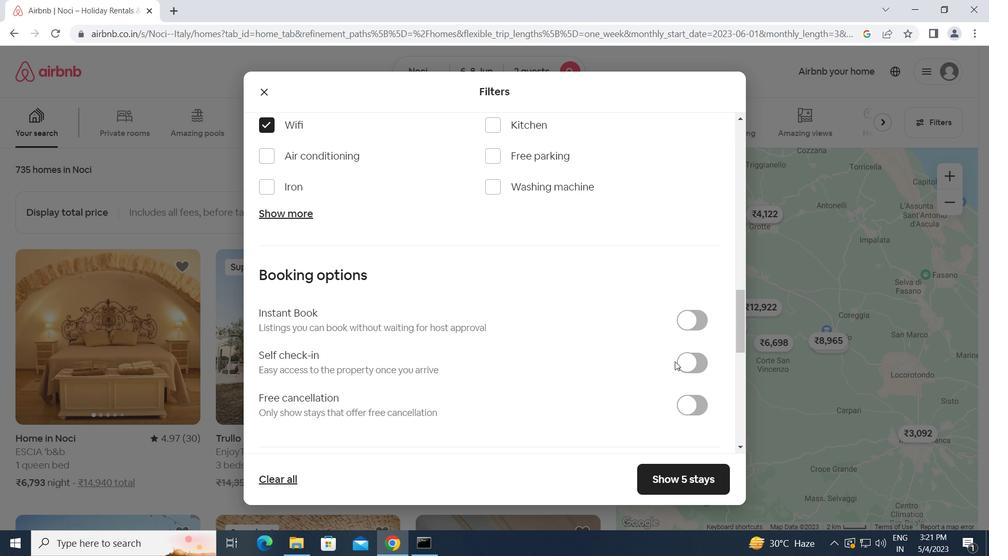 
Action: Mouse pressed left at (682, 361)
Screenshot: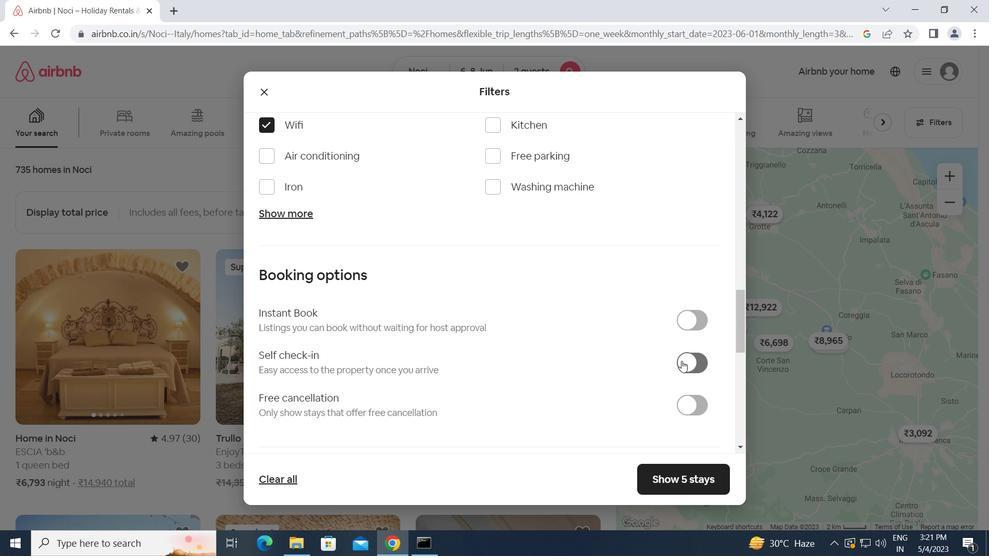 
Action: Mouse moved to (583, 419)
Screenshot: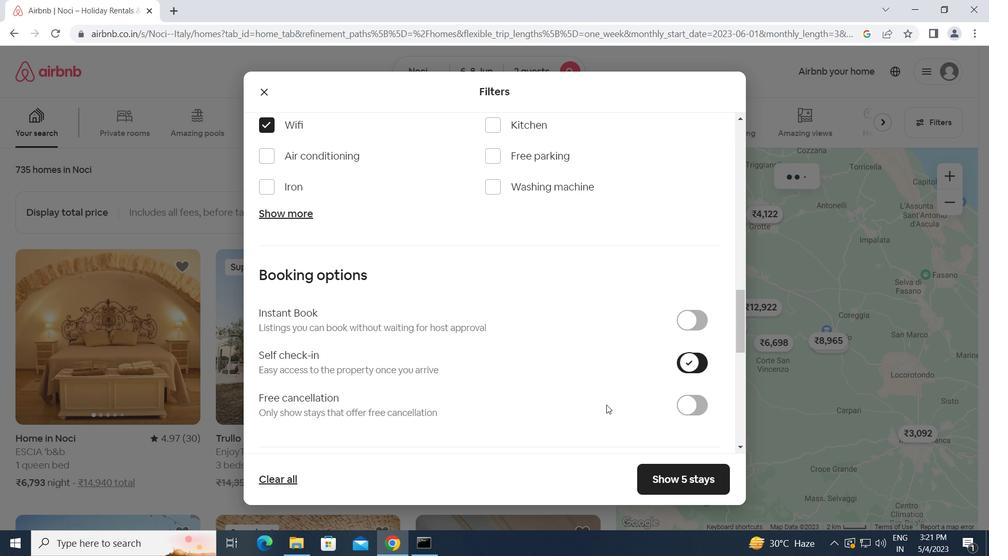 
Action: Mouse scrolled (583, 418) with delta (0, 0)
Screenshot: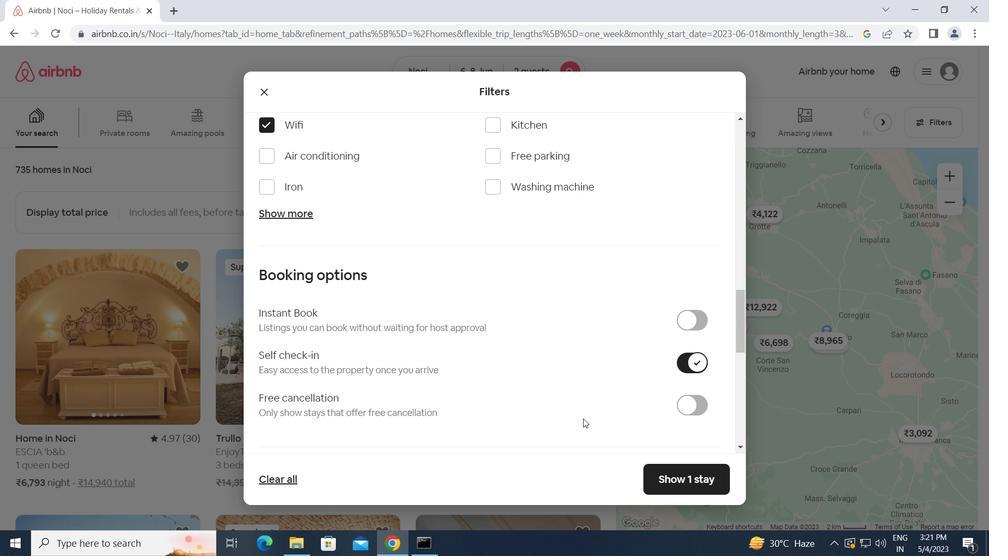 
Action: Mouse scrolled (583, 418) with delta (0, 0)
Screenshot: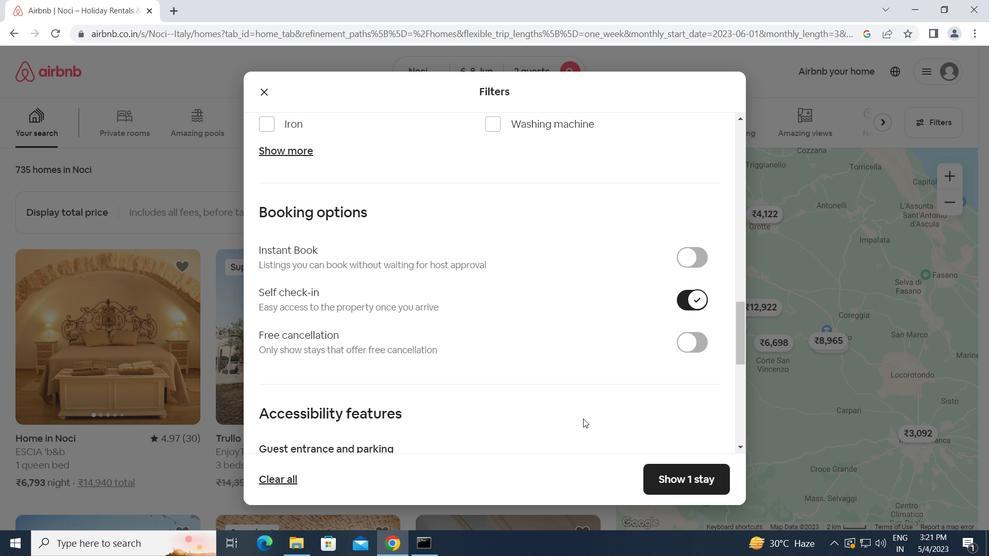 
Action: Mouse scrolled (583, 418) with delta (0, 0)
Screenshot: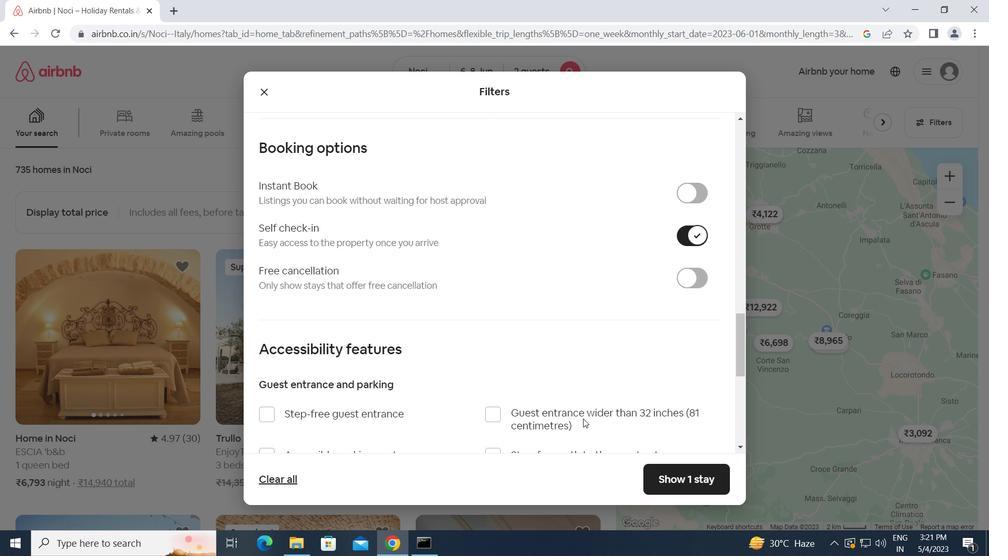 
Action: Mouse scrolled (583, 418) with delta (0, 0)
Screenshot: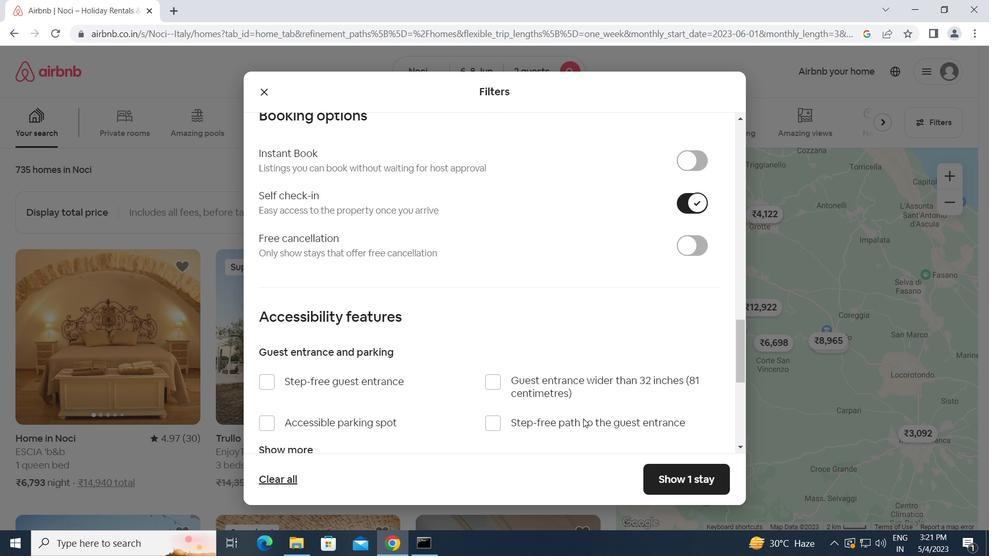 
Action: Mouse scrolled (583, 418) with delta (0, 0)
Screenshot: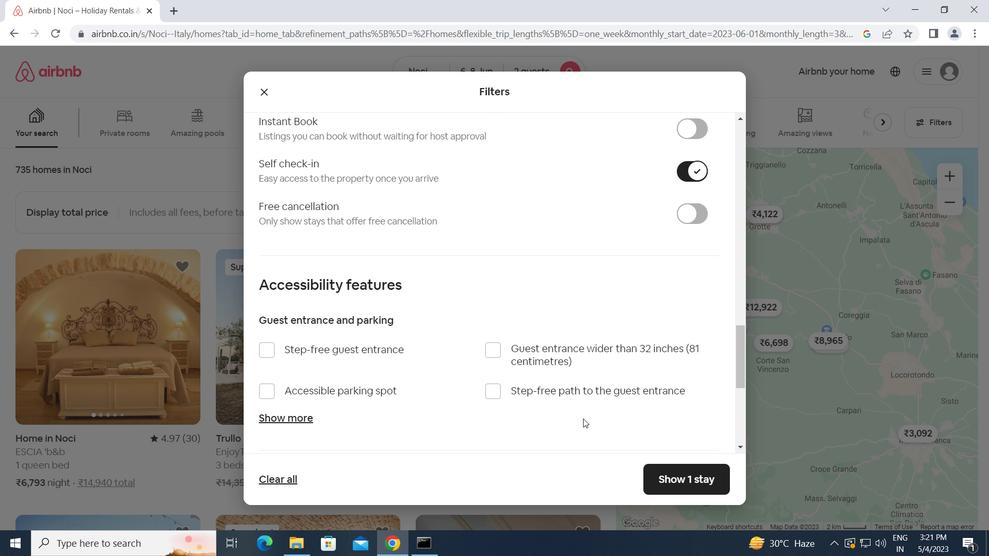 
Action: Mouse scrolled (583, 418) with delta (0, 0)
Screenshot: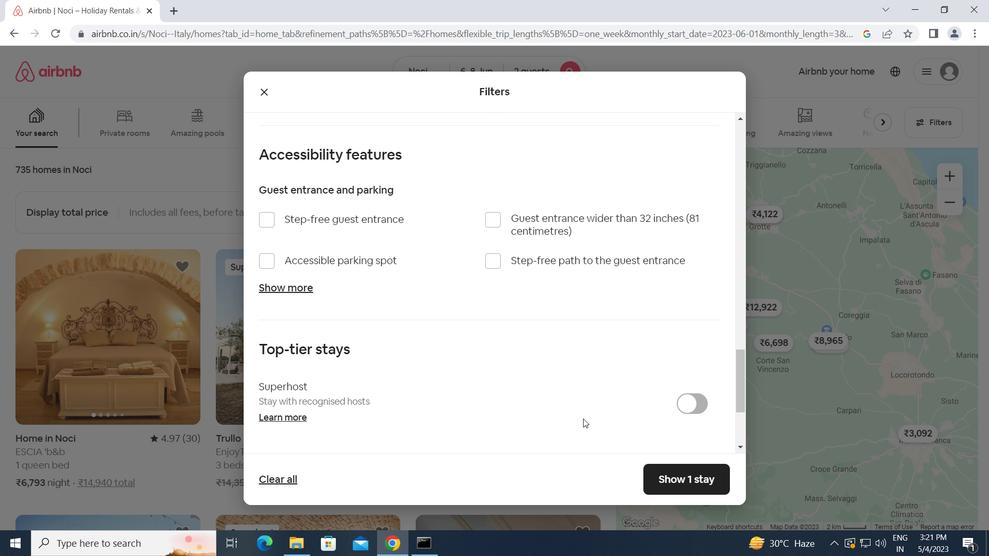 
Action: Mouse scrolled (583, 418) with delta (0, 0)
Screenshot: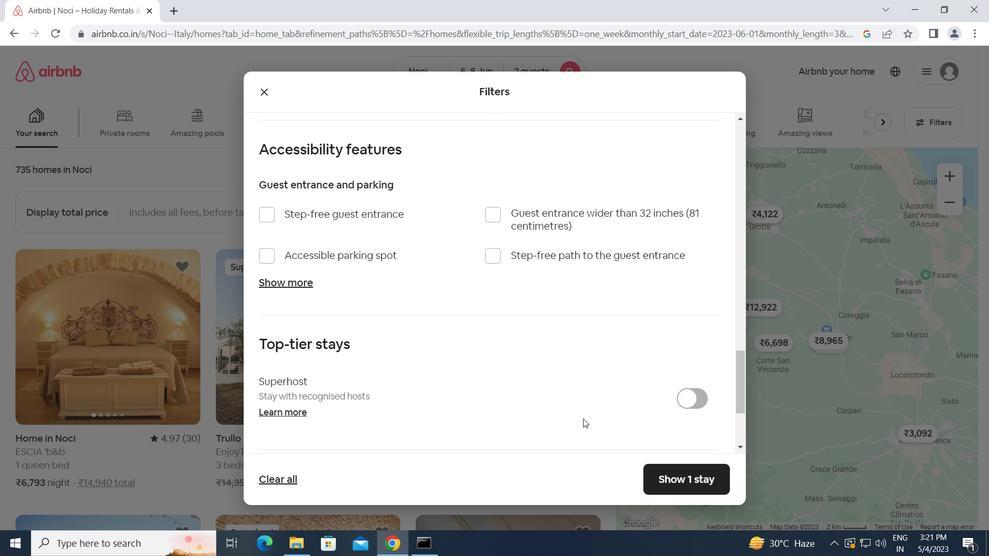 
Action: Mouse scrolled (583, 418) with delta (0, 0)
Screenshot: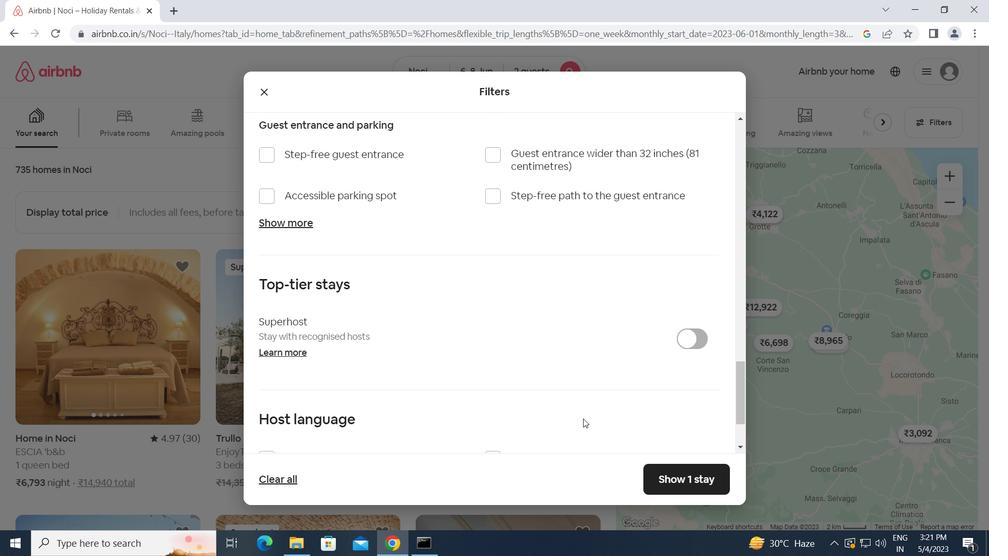 
Action: Mouse scrolled (583, 418) with delta (0, 0)
Screenshot: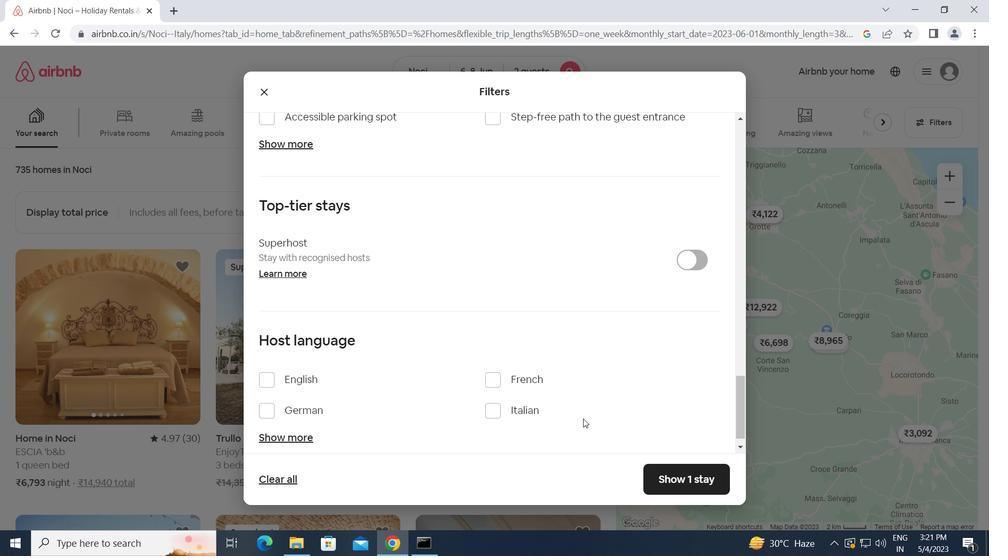 
Action: Mouse moved to (261, 361)
Screenshot: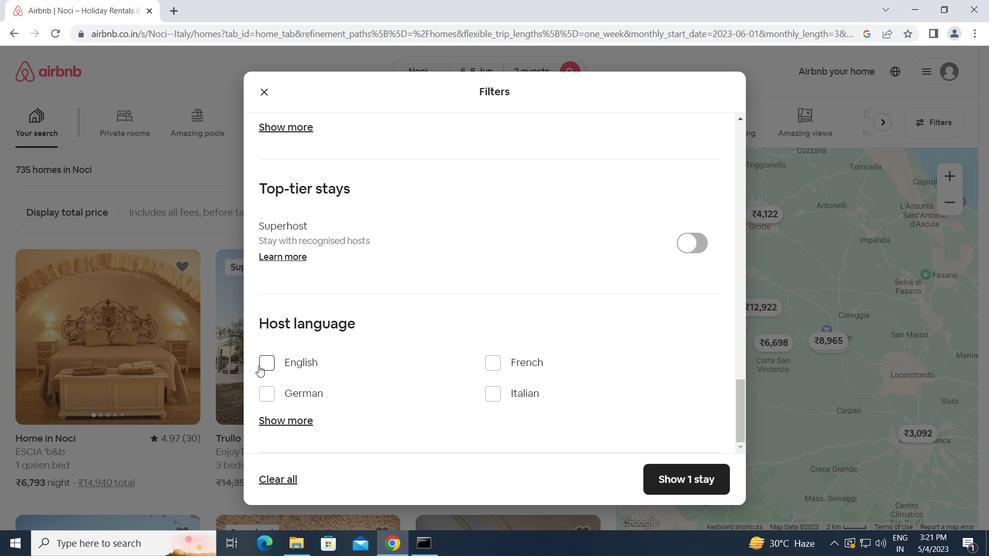 
Action: Mouse pressed left at (261, 361)
Screenshot: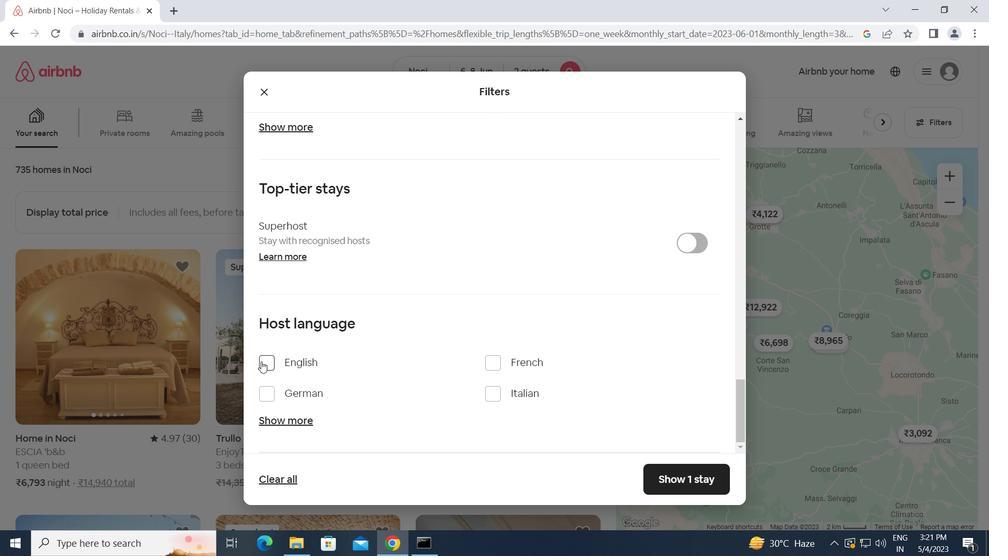 
Action: Mouse moved to (377, 396)
Screenshot: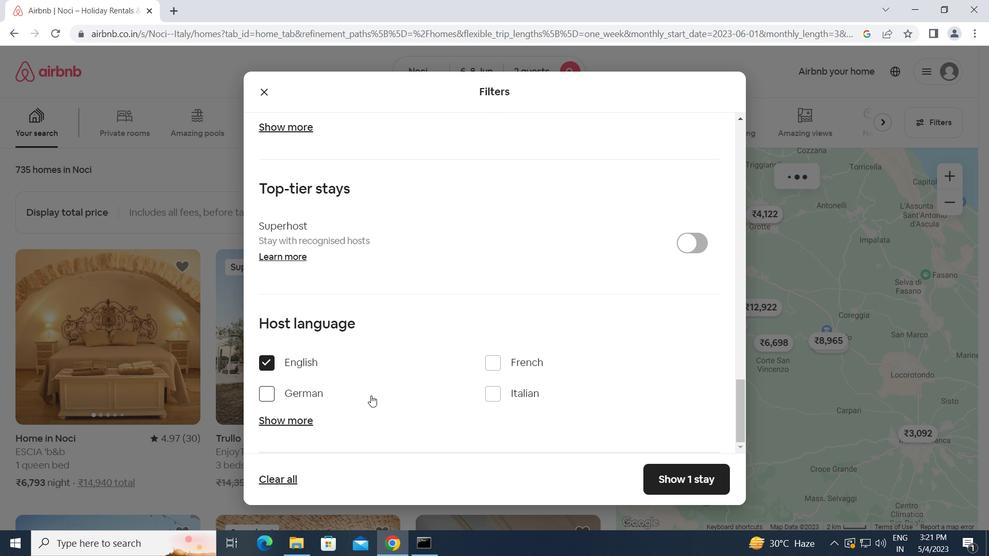 
Action: Mouse scrolled (377, 395) with delta (0, 0)
Screenshot: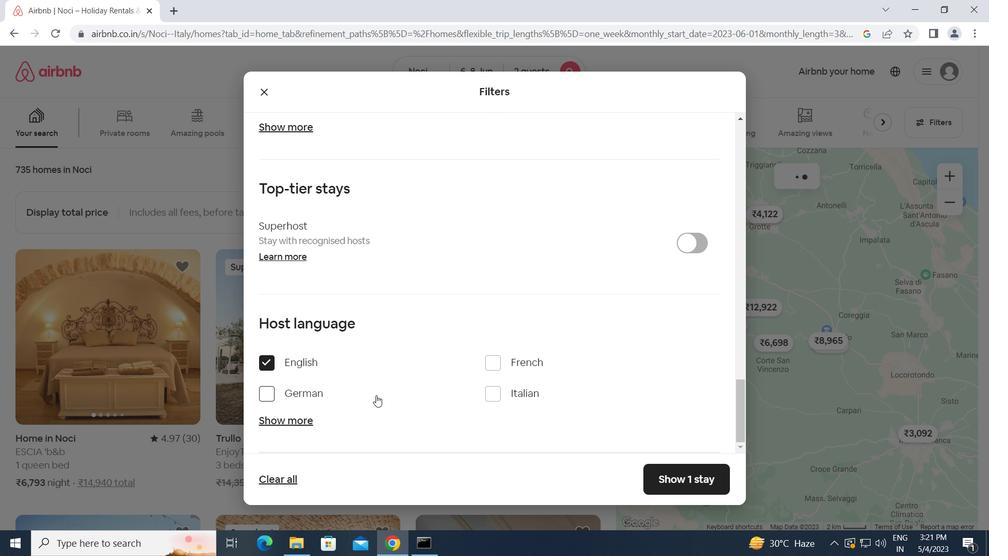 
Action: Mouse scrolled (377, 395) with delta (0, 0)
Screenshot: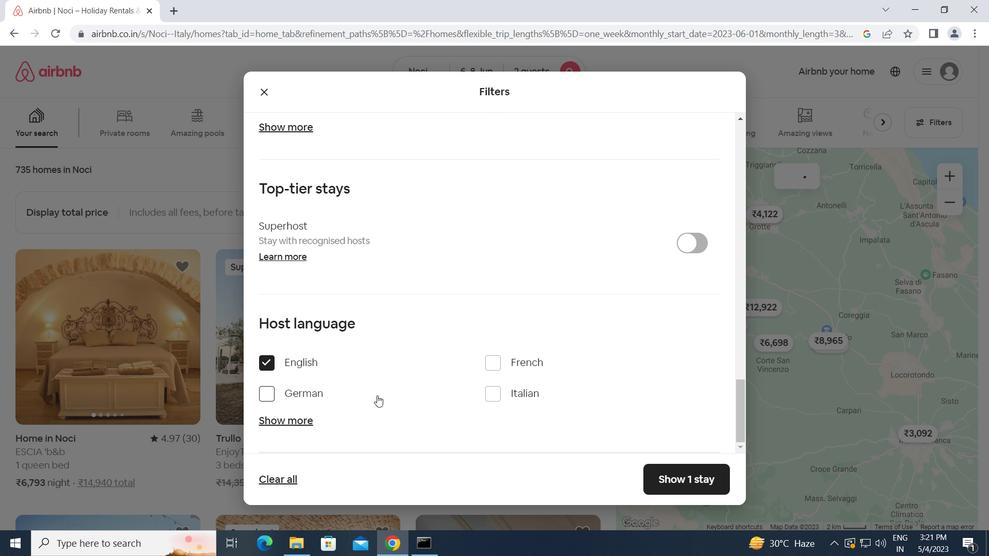 
Action: Mouse scrolled (377, 395) with delta (0, 0)
Screenshot: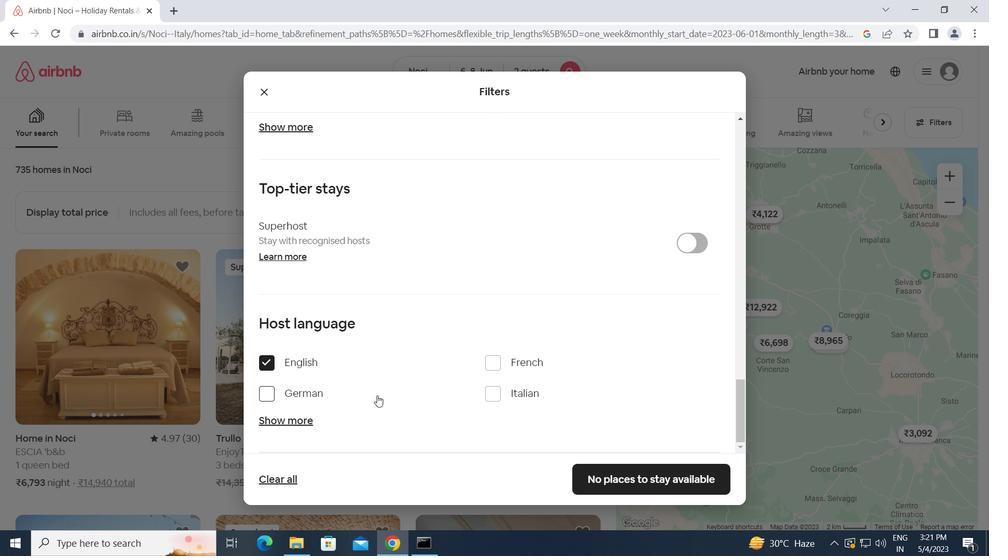 
Action: Mouse moved to (625, 473)
Screenshot: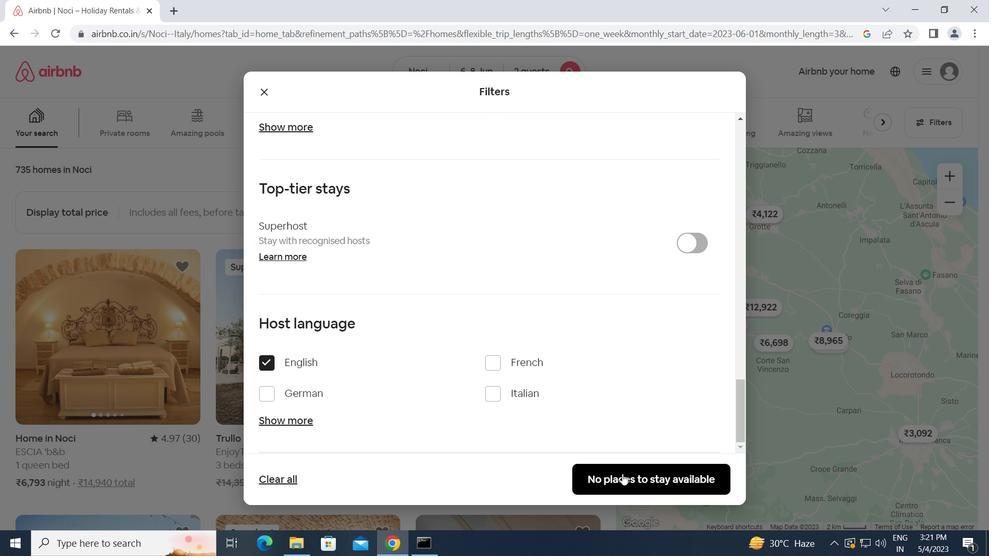 
Action: Mouse pressed left at (625, 473)
Screenshot: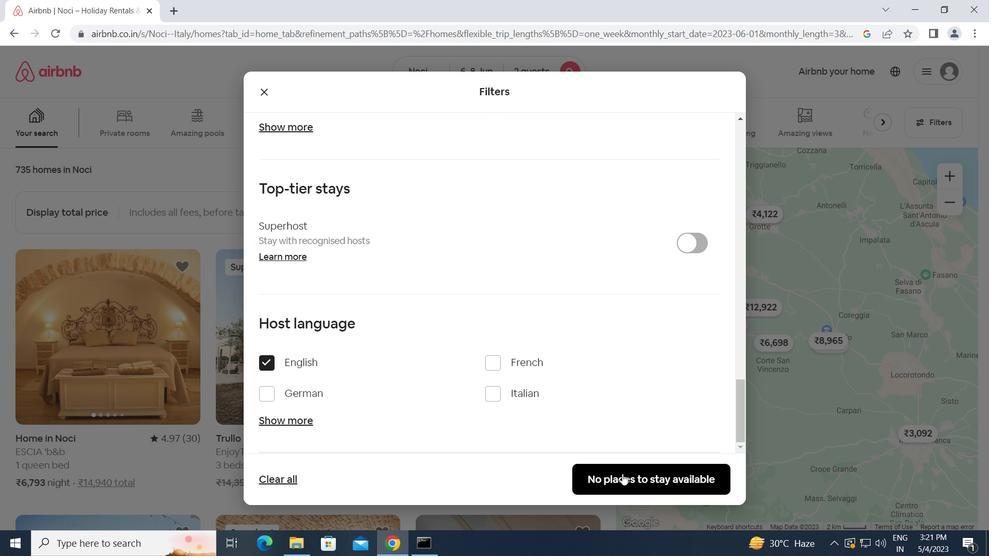 
